 Task: Manage the "Stream related list" page variations in the site builder.
Action: Mouse moved to (1070, 68)
Screenshot: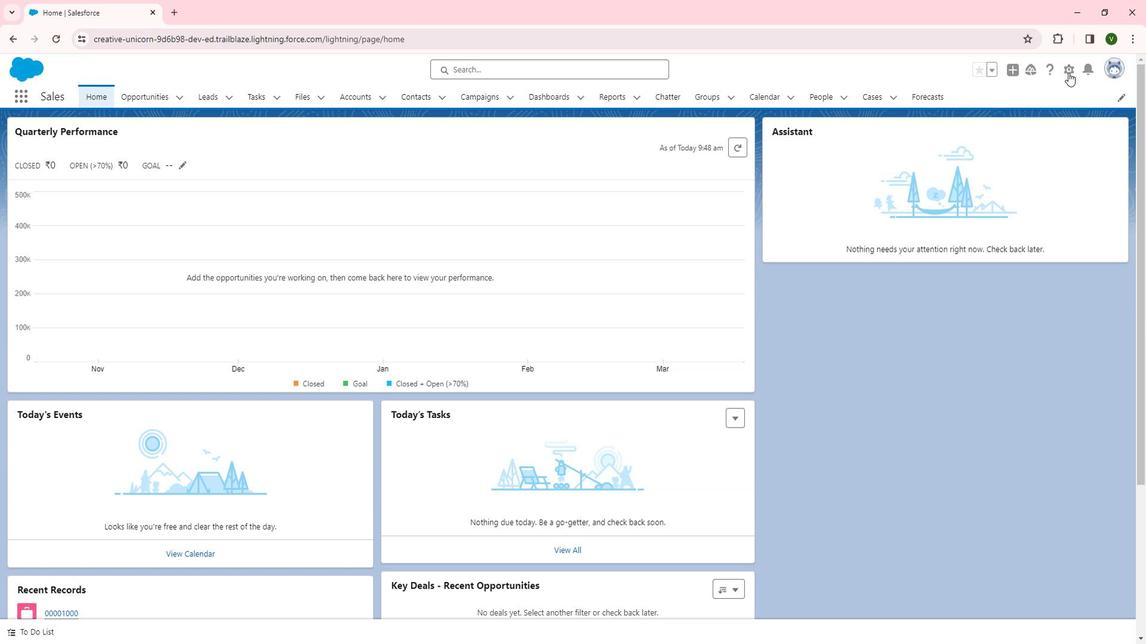 
Action: Mouse pressed left at (1070, 68)
Screenshot: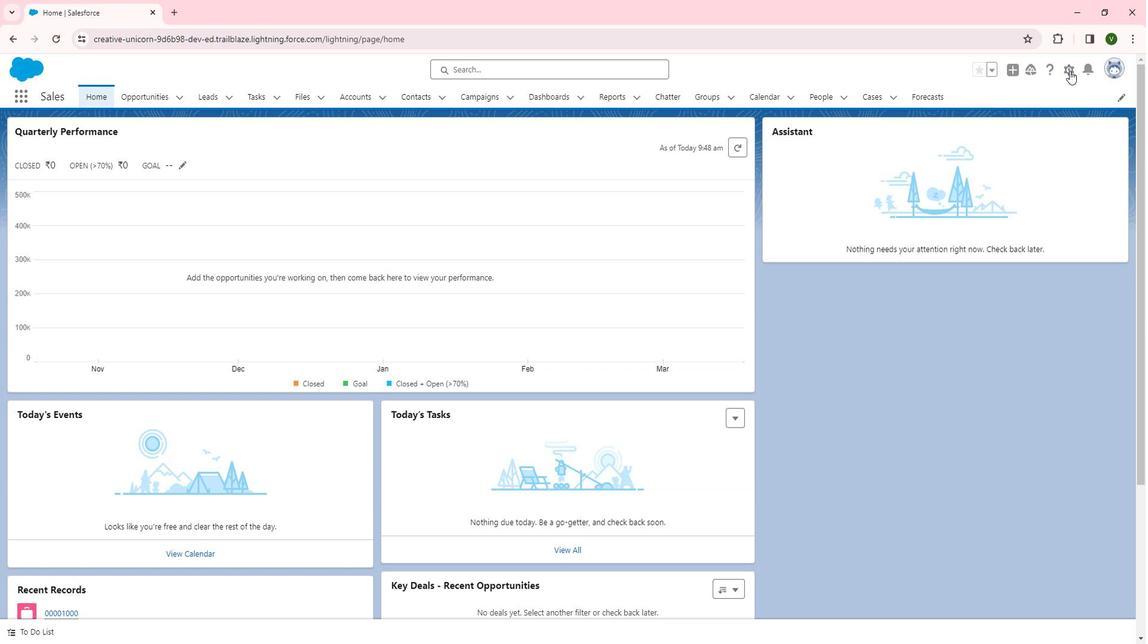 
Action: Mouse moved to (1028, 123)
Screenshot: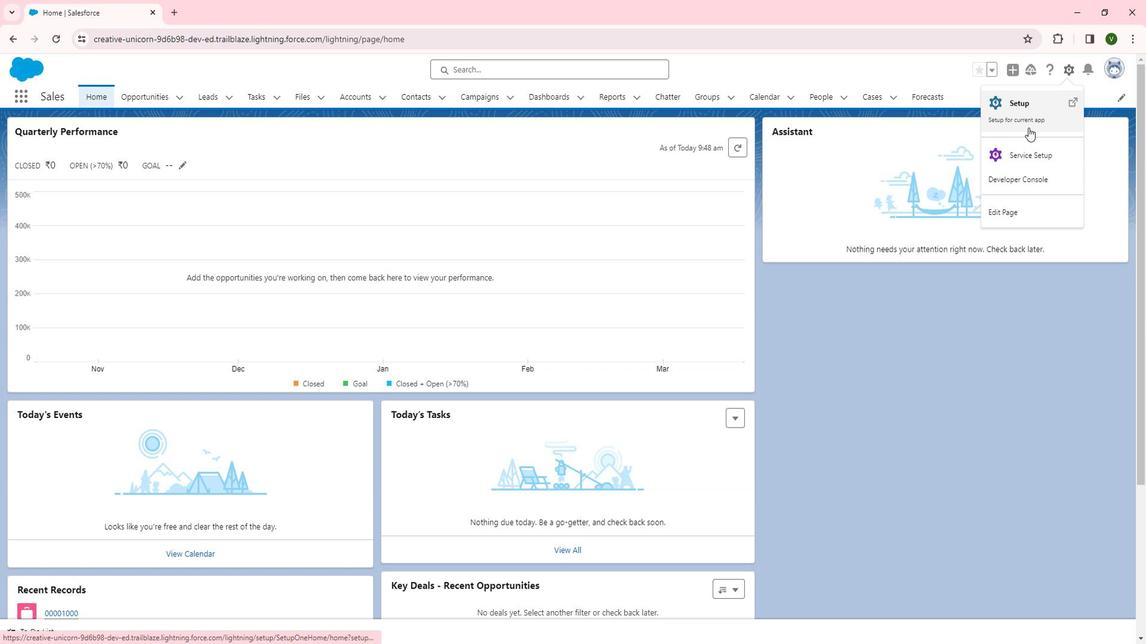 
Action: Mouse pressed left at (1028, 123)
Screenshot: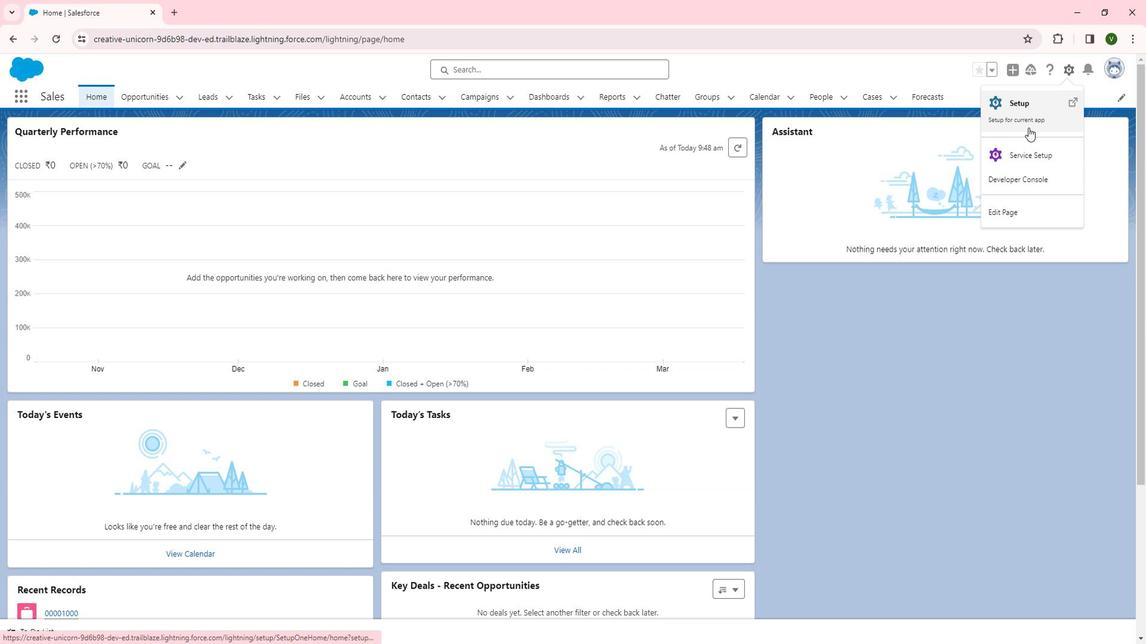 
Action: Mouse moved to (59, 409)
Screenshot: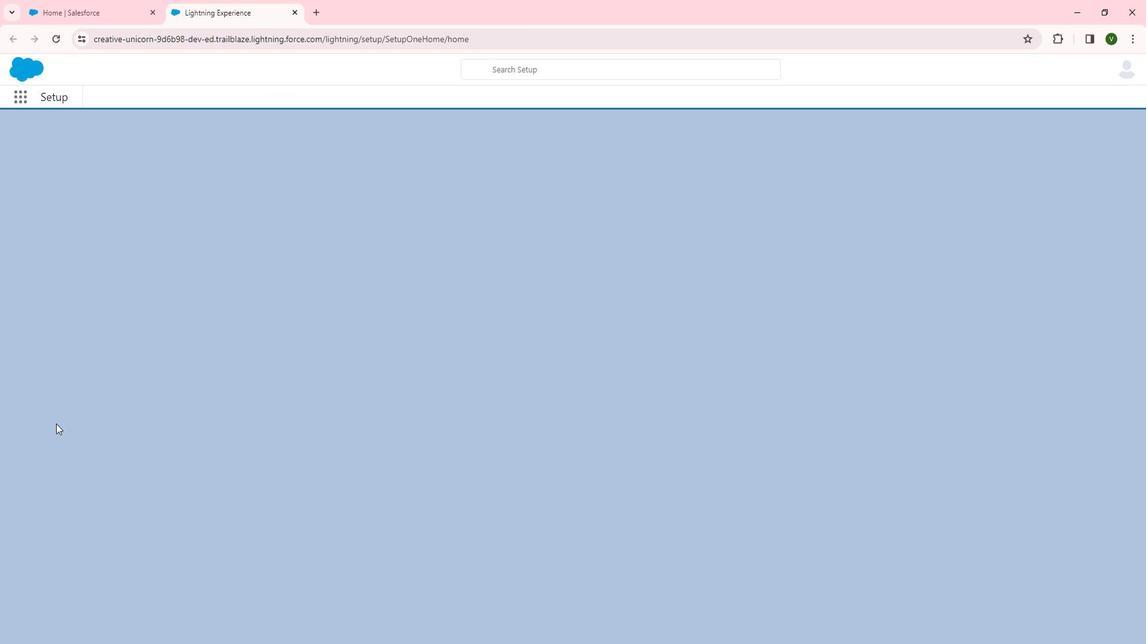 
Action: Mouse scrolled (59, 409) with delta (0, 0)
Screenshot: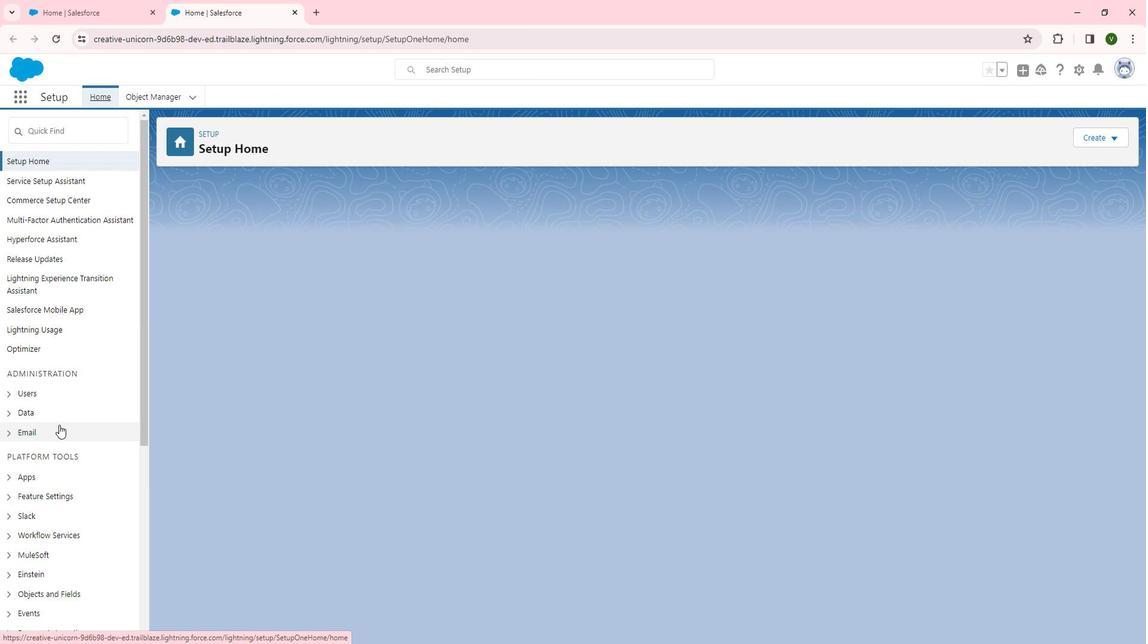 
Action: Mouse scrolled (59, 409) with delta (0, 0)
Screenshot: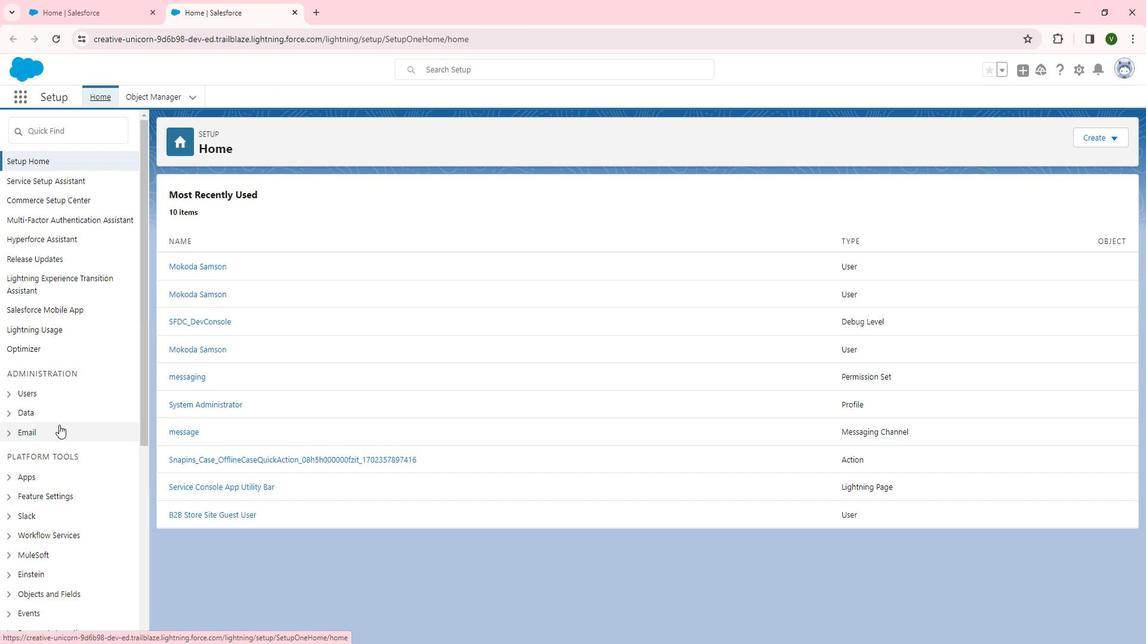 
Action: Mouse moved to (44, 357)
Screenshot: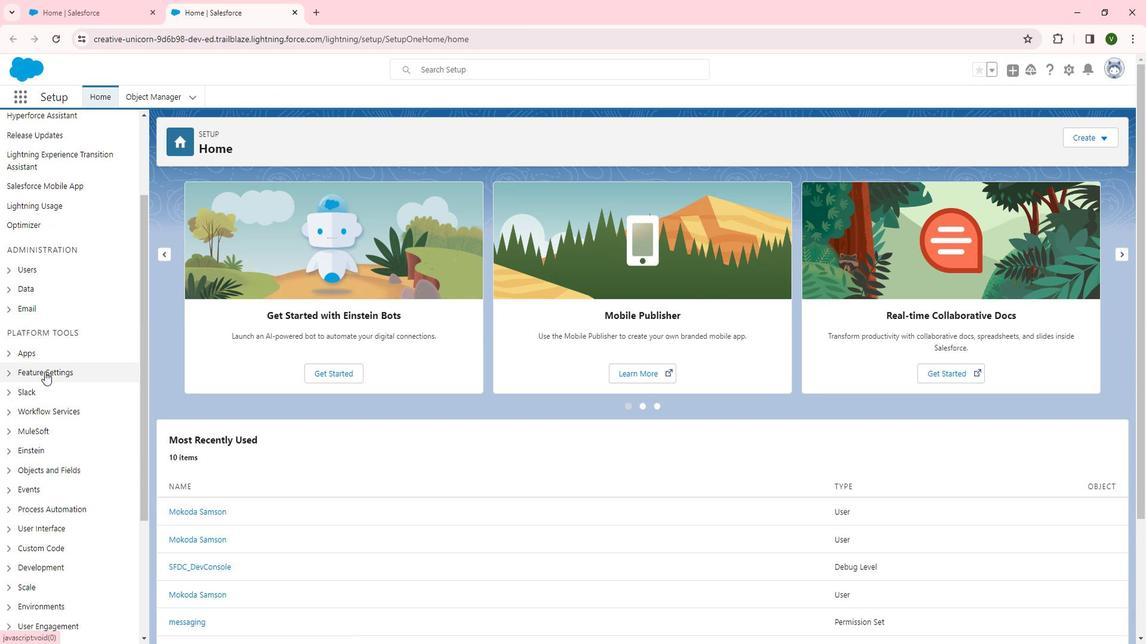 
Action: Mouse pressed left at (44, 357)
Screenshot: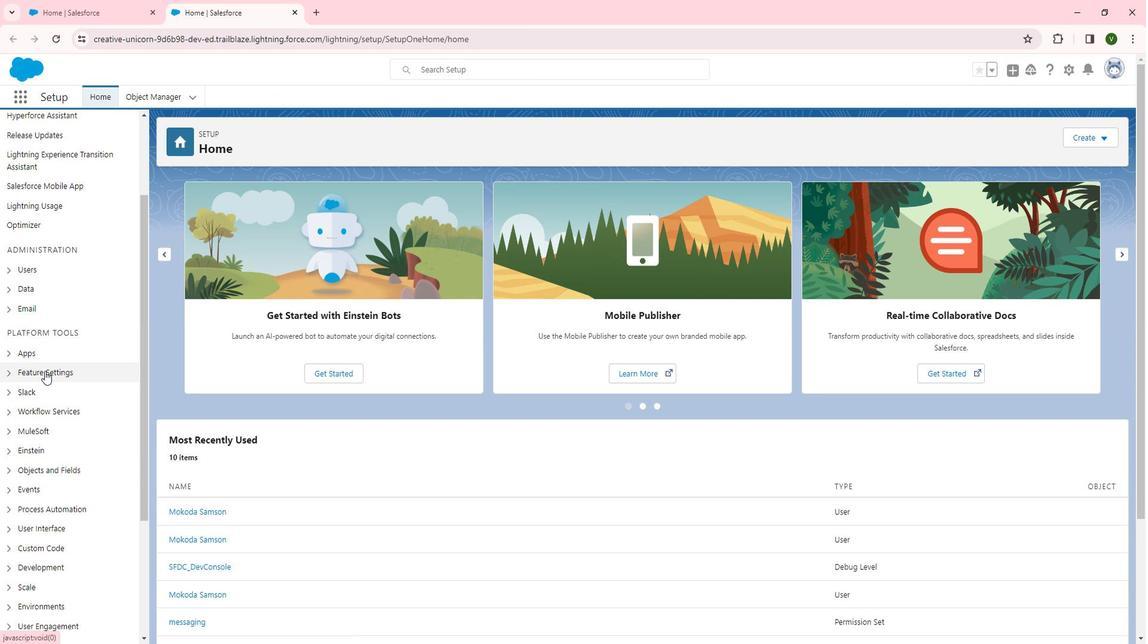 
Action: Mouse moved to (55, 482)
Screenshot: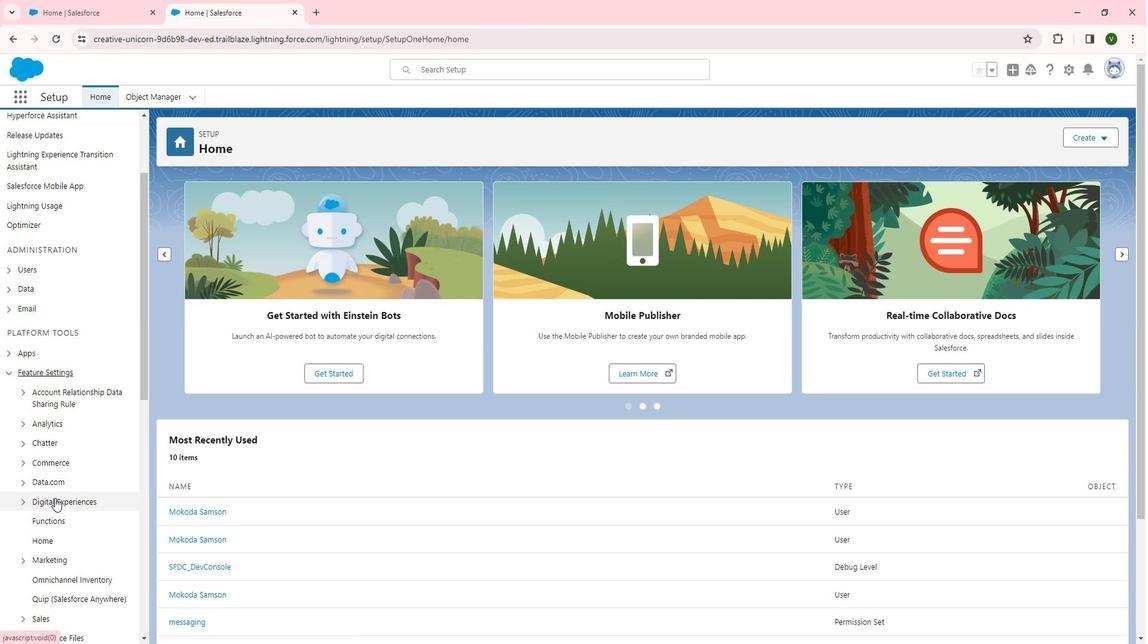 
Action: Mouse pressed left at (55, 482)
Screenshot: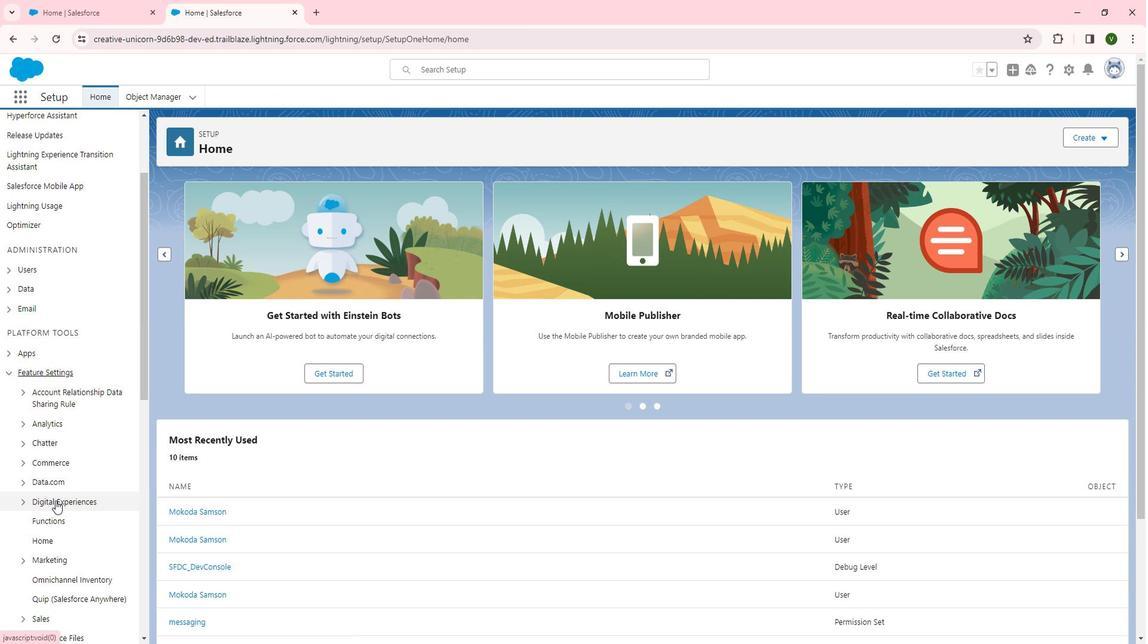 
Action: Mouse moved to (55, 482)
Screenshot: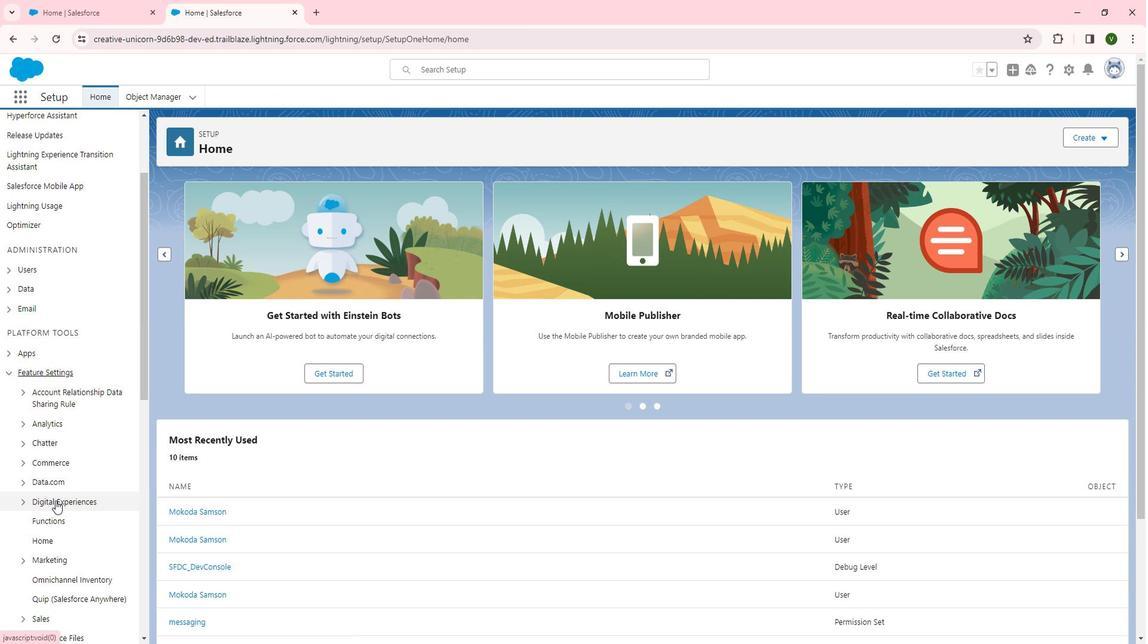 
Action: Mouse scrolled (55, 481) with delta (0, 0)
Screenshot: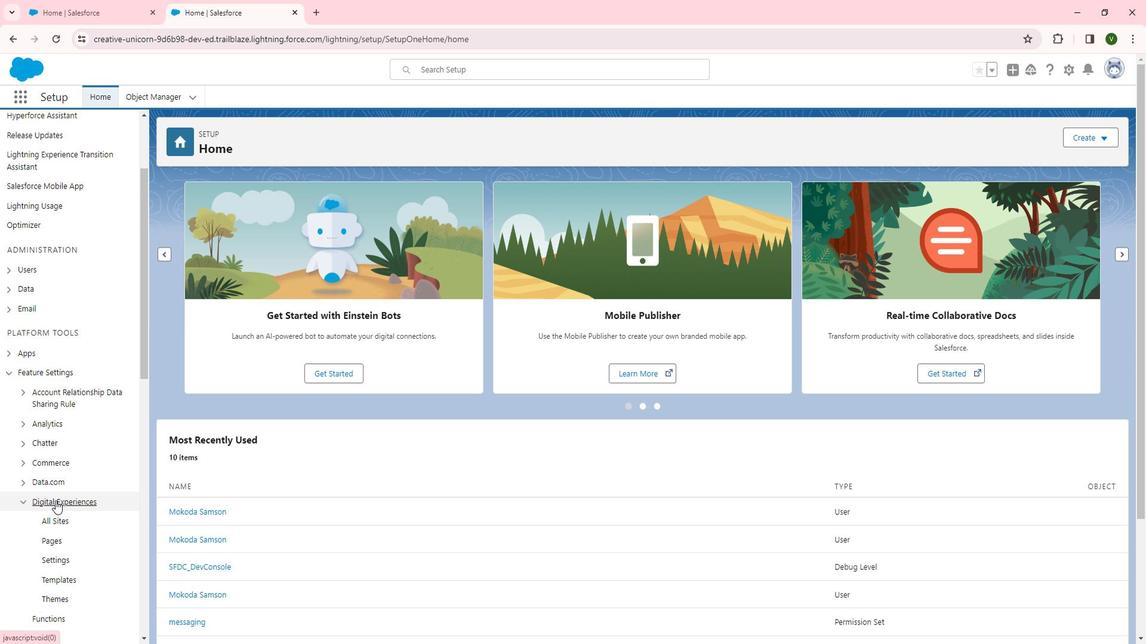 
Action: Mouse scrolled (55, 481) with delta (0, 0)
Screenshot: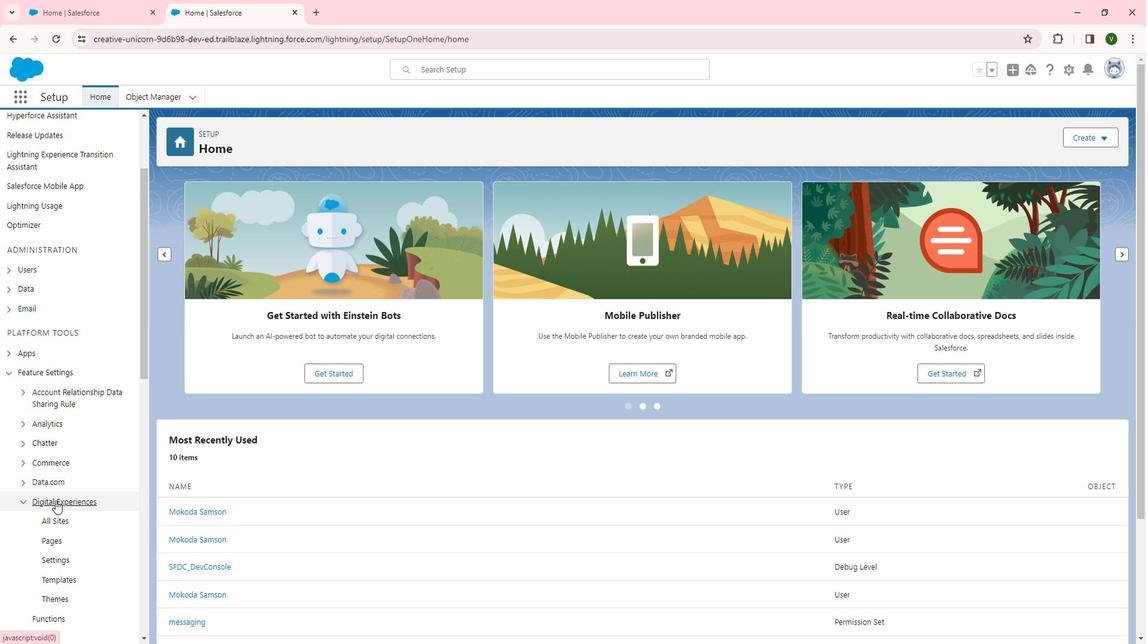 
Action: Mouse moved to (56, 373)
Screenshot: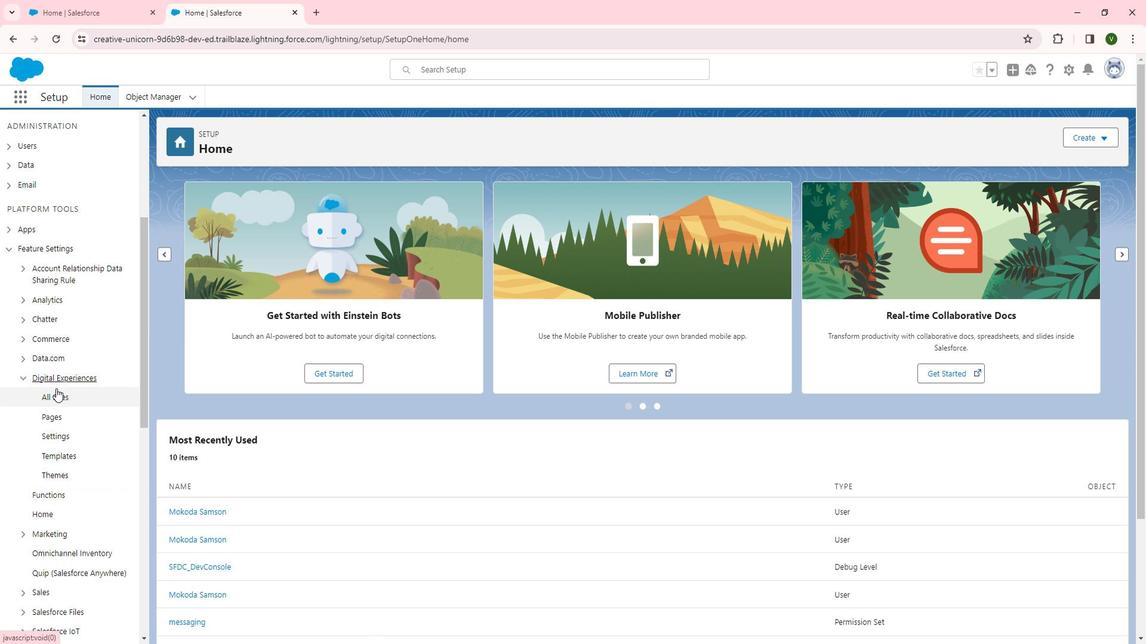 
Action: Mouse pressed left at (56, 373)
Screenshot: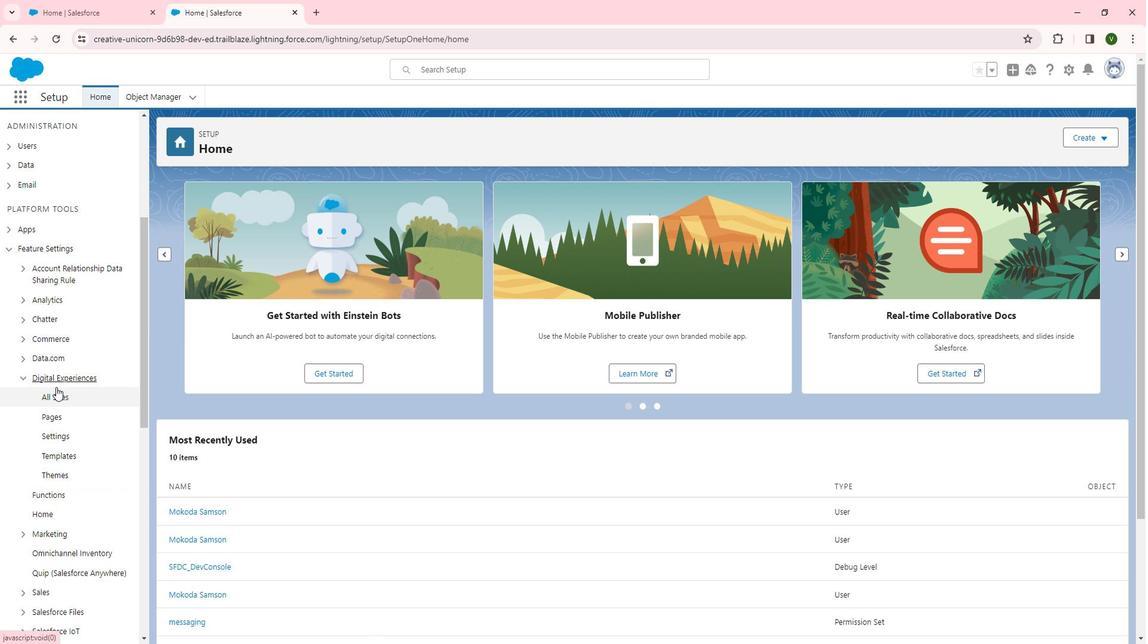 
Action: Mouse moved to (56, 376)
Screenshot: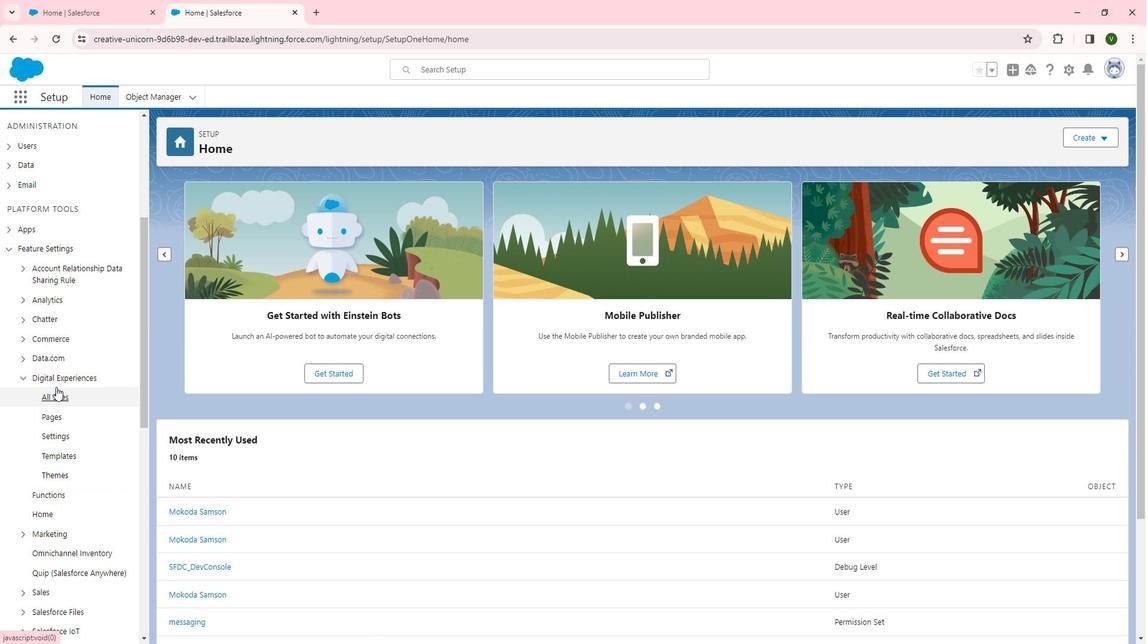
Action: Mouse pressed left at (56, 376)
Screenshot: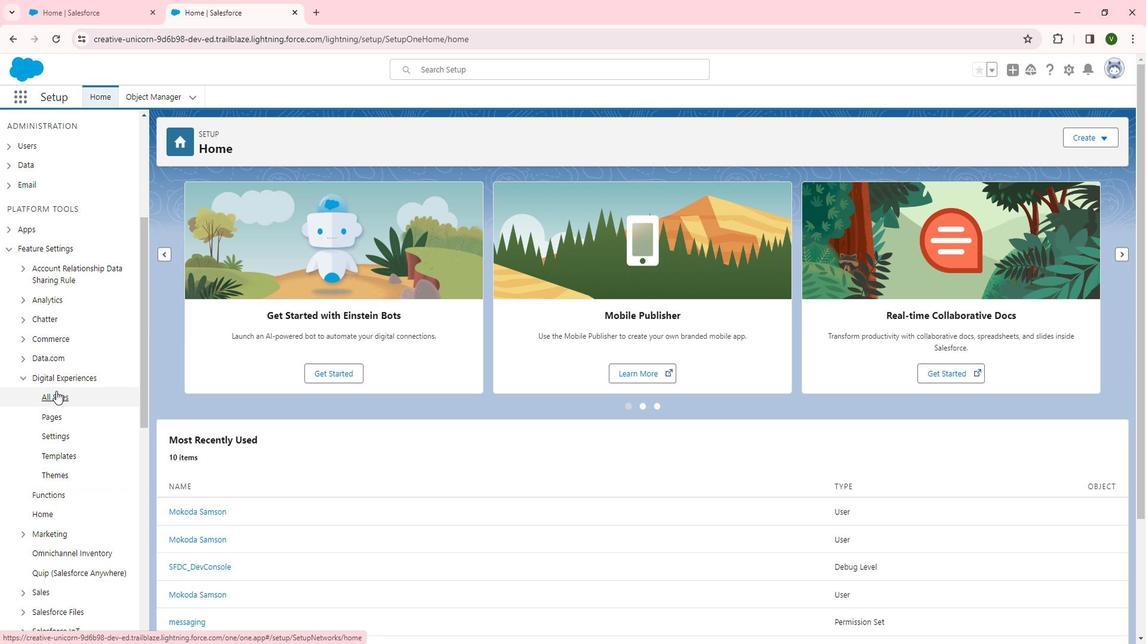
Action: Mouse moved to (190, 342)
Screenshot: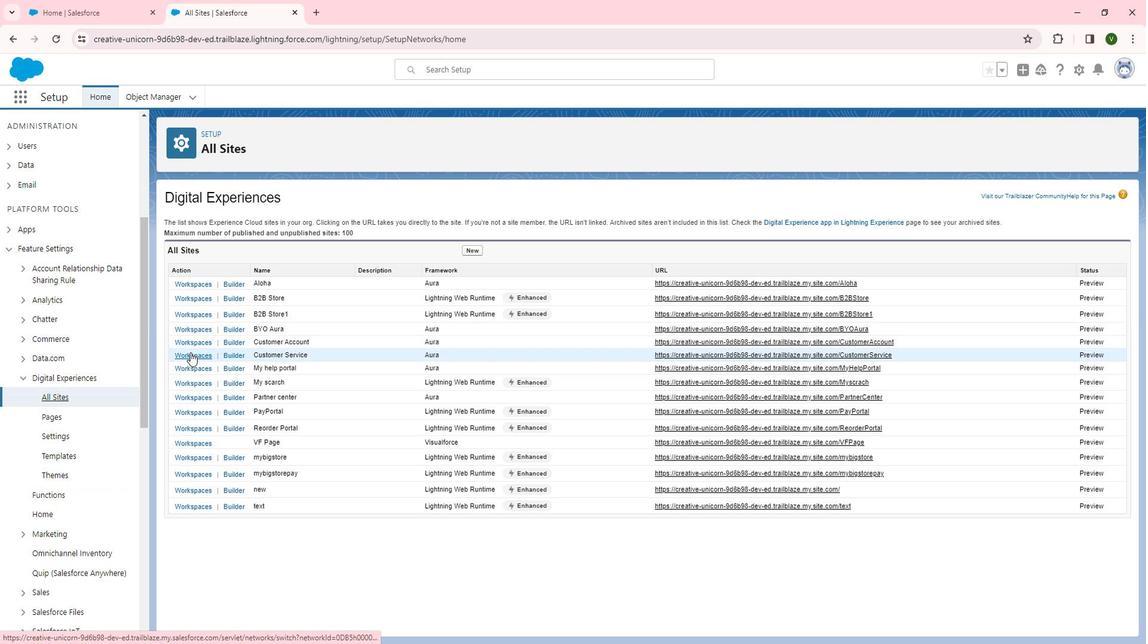 
Action: Mouse pressed left at (190, 342)
Screenshot: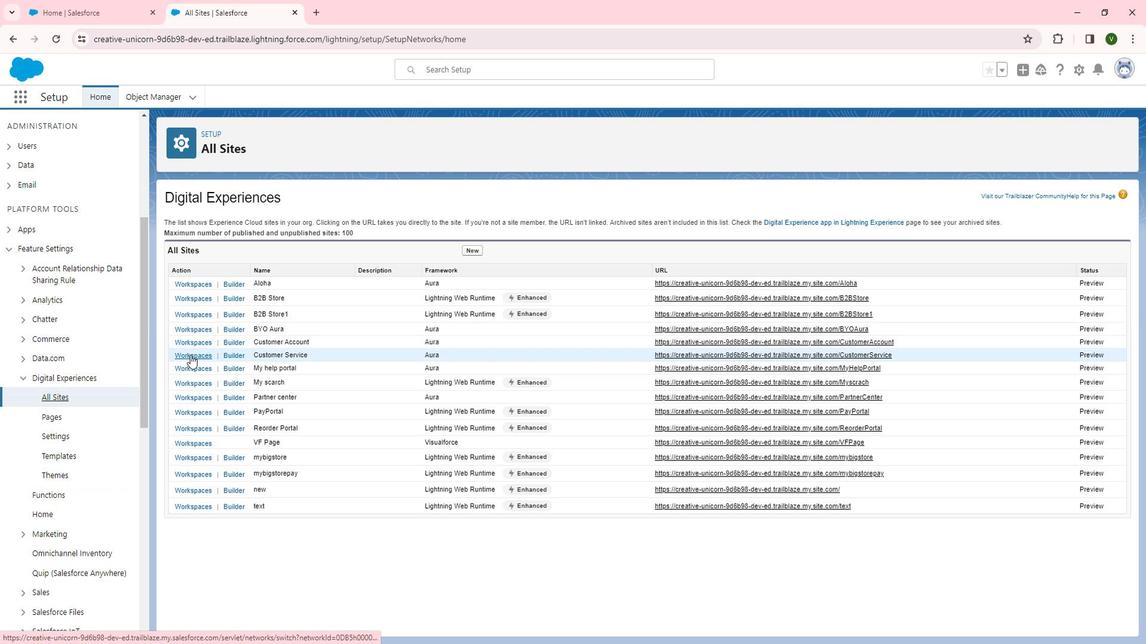 
Action: Mouse moved to (135, 242)
Screenshot: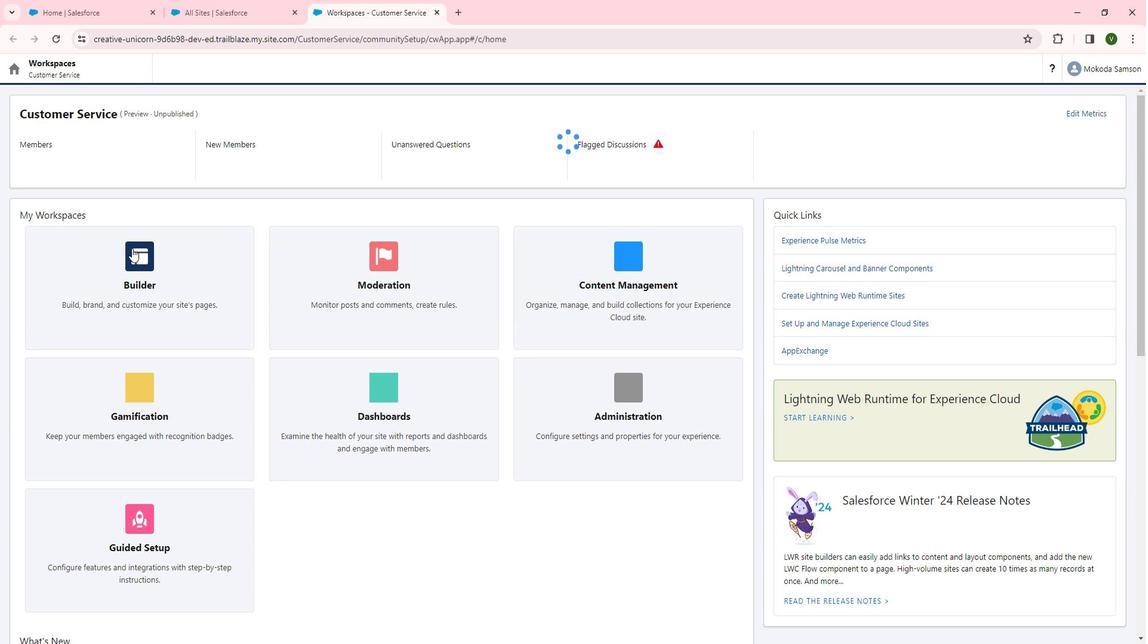 
Action: Mouse pressed left at (135, 242)
Screenshot: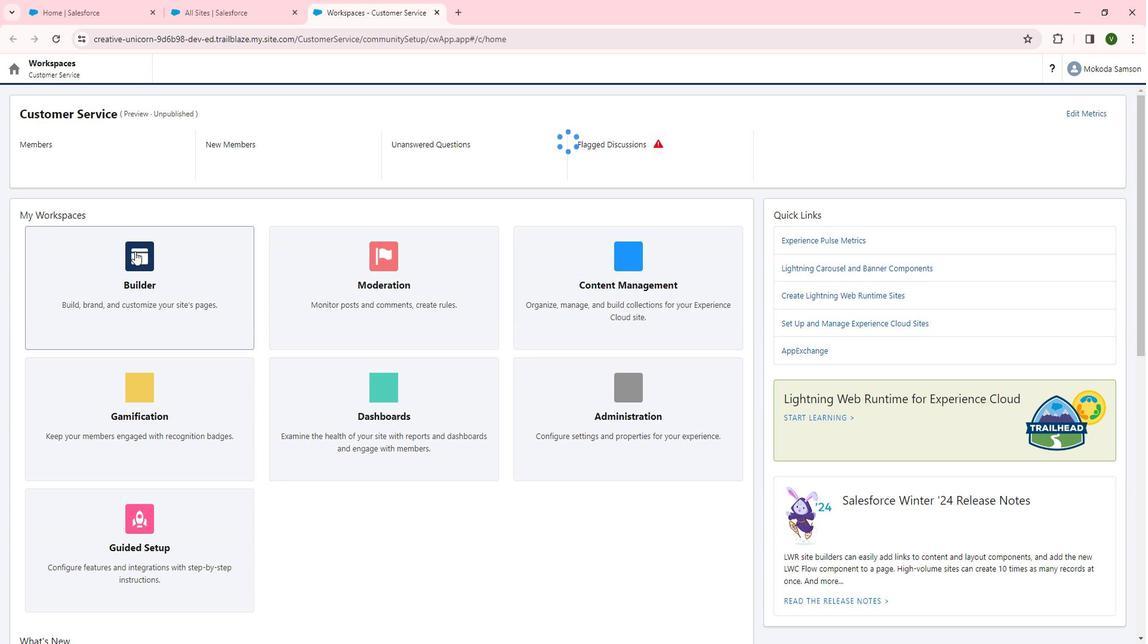 
Action: Mouse moved to (385, 308)
Screenshot: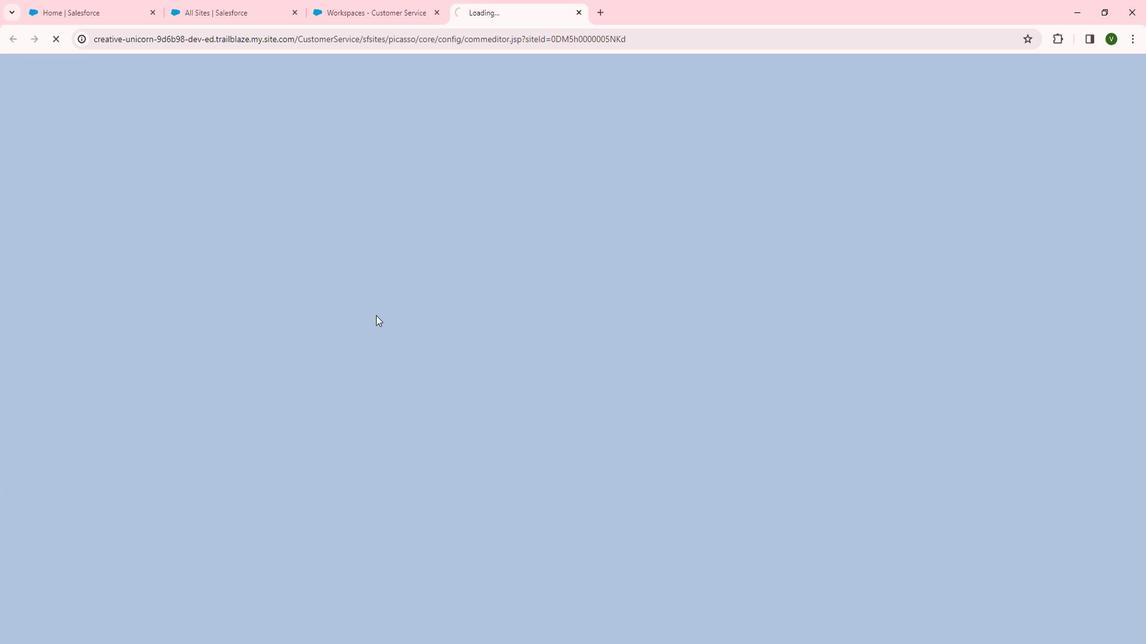 
Action: Mouse scrolled (385, 307) with delta (0, 0)
Screenshot: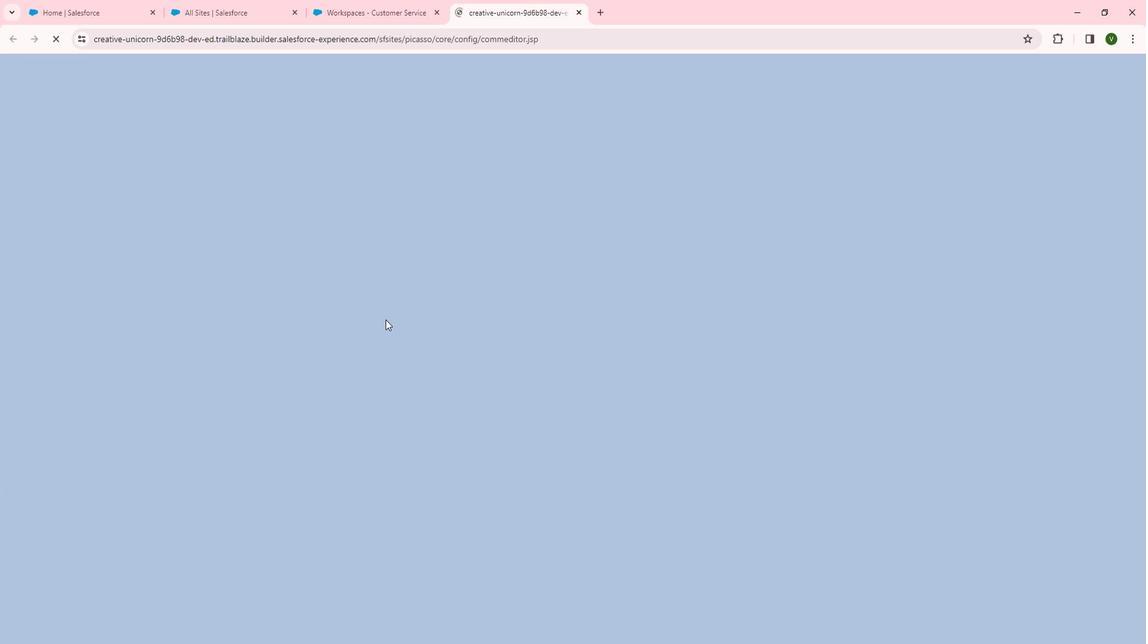 
Action: Mouse moved to (94, 70)
Screenshot: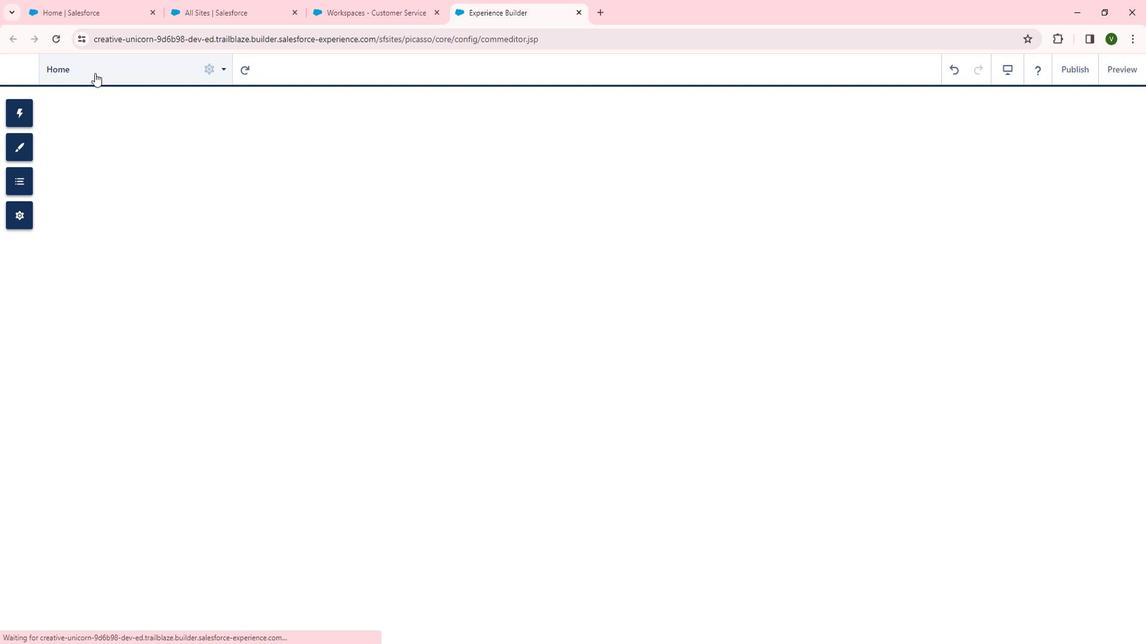 
Action: Mouse pressed left at (94, 70)
Screenshot: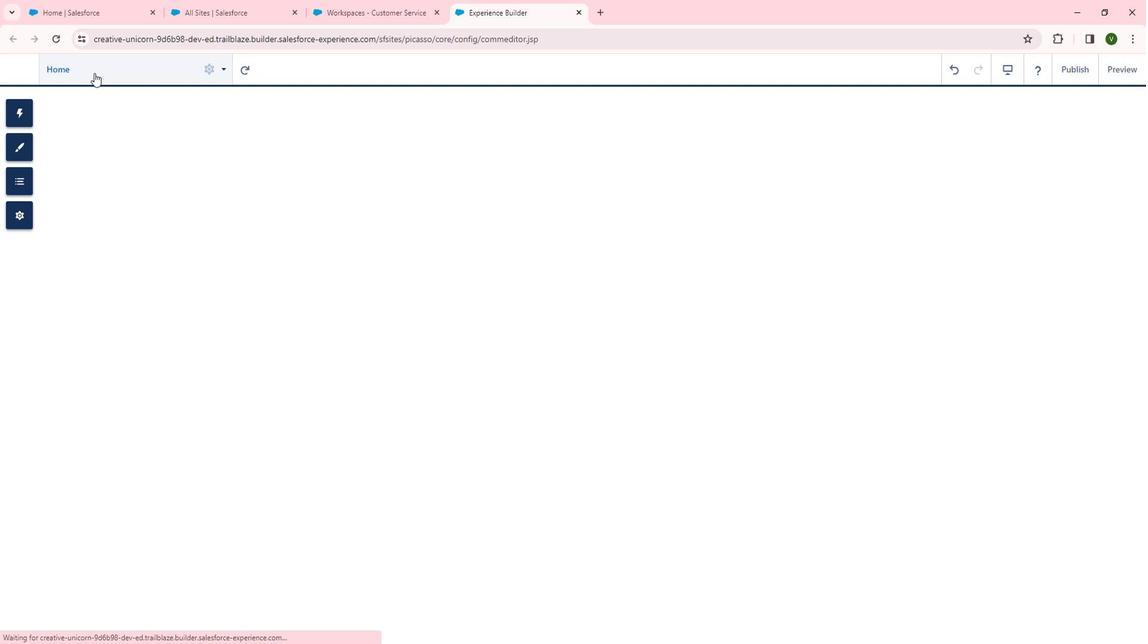
Action: Mouse moved to (135, 371)
Screenshot: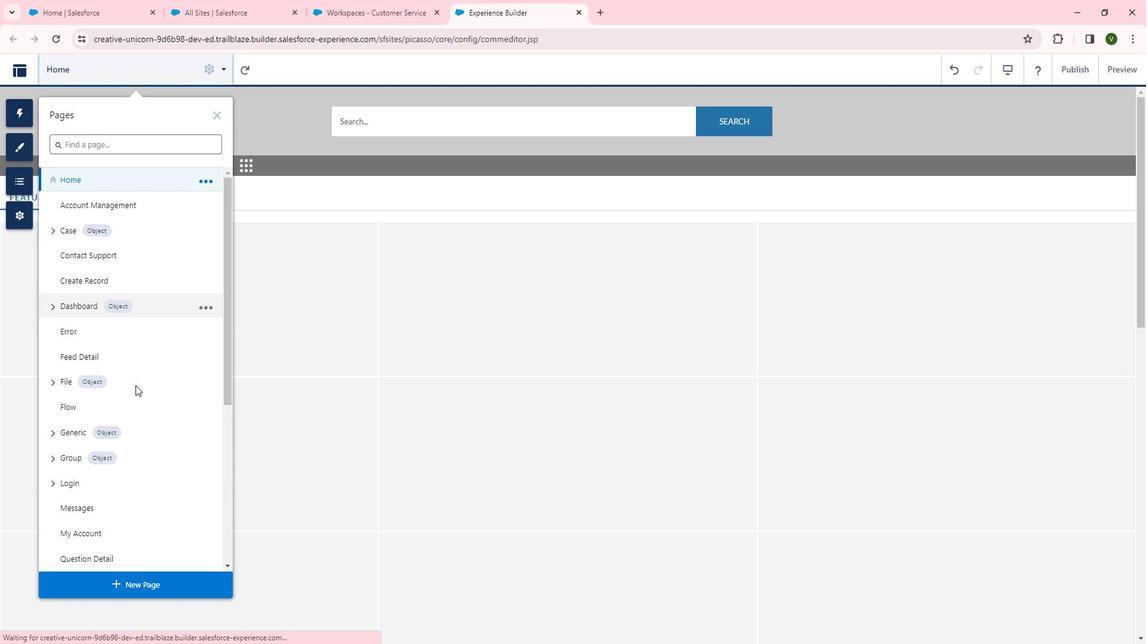 
Action: Mouse scrolled (135, 370) with delta (0, 0)
Screenshot: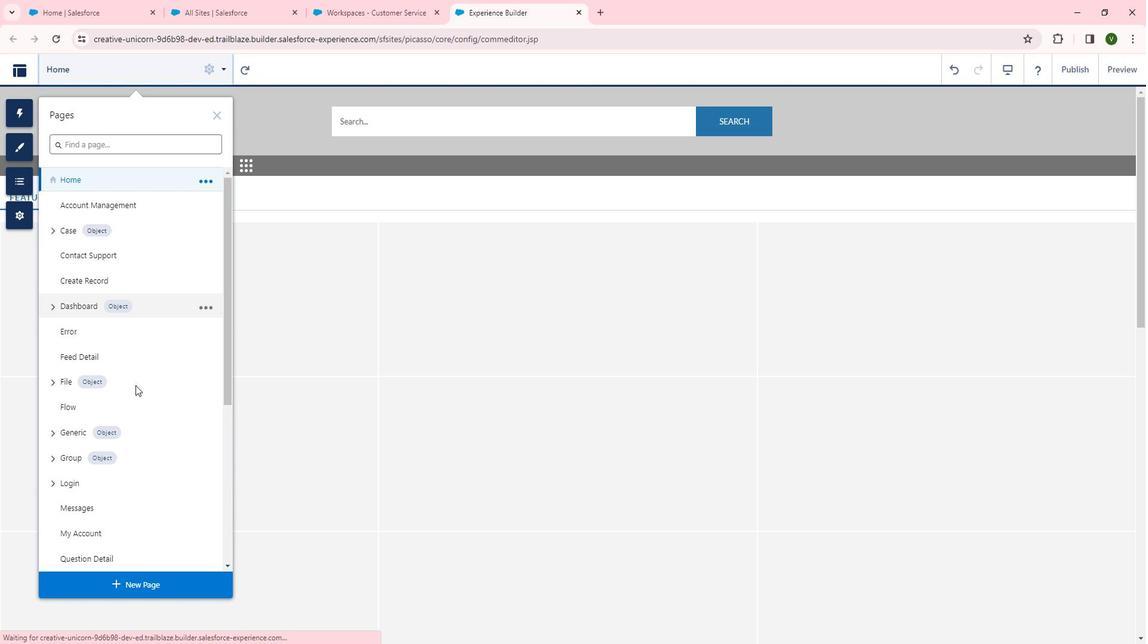 
Action: Mouse scrolled (135, 370) with delta (0, 0)
Screenshot: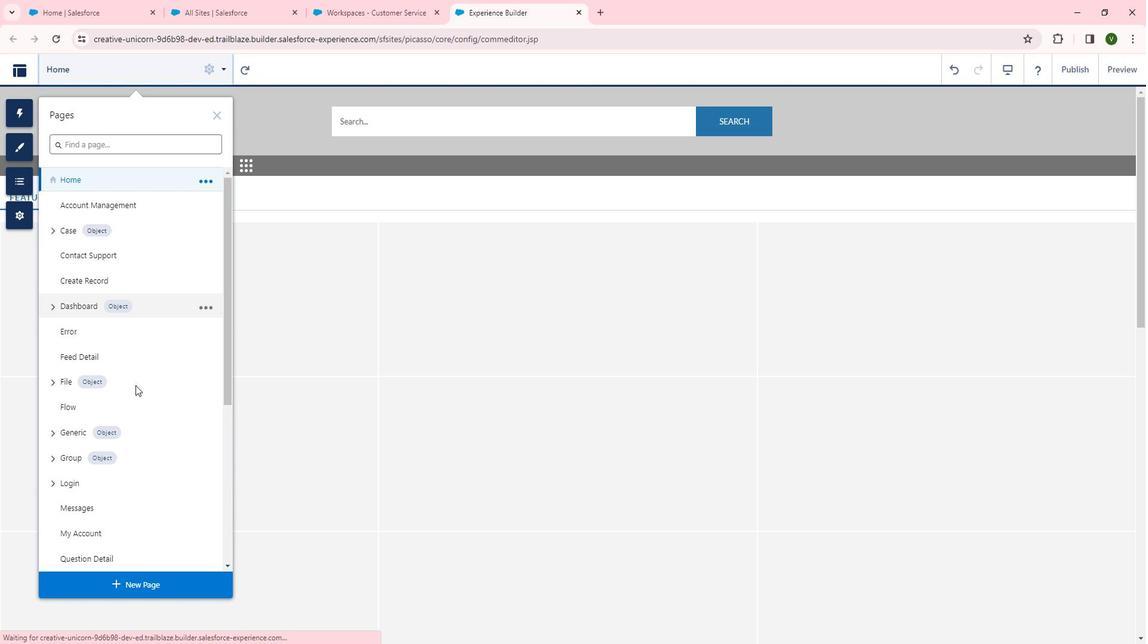 
Action: Mouse scrolled (135, 370) with delta (0, 0)
Screenshot: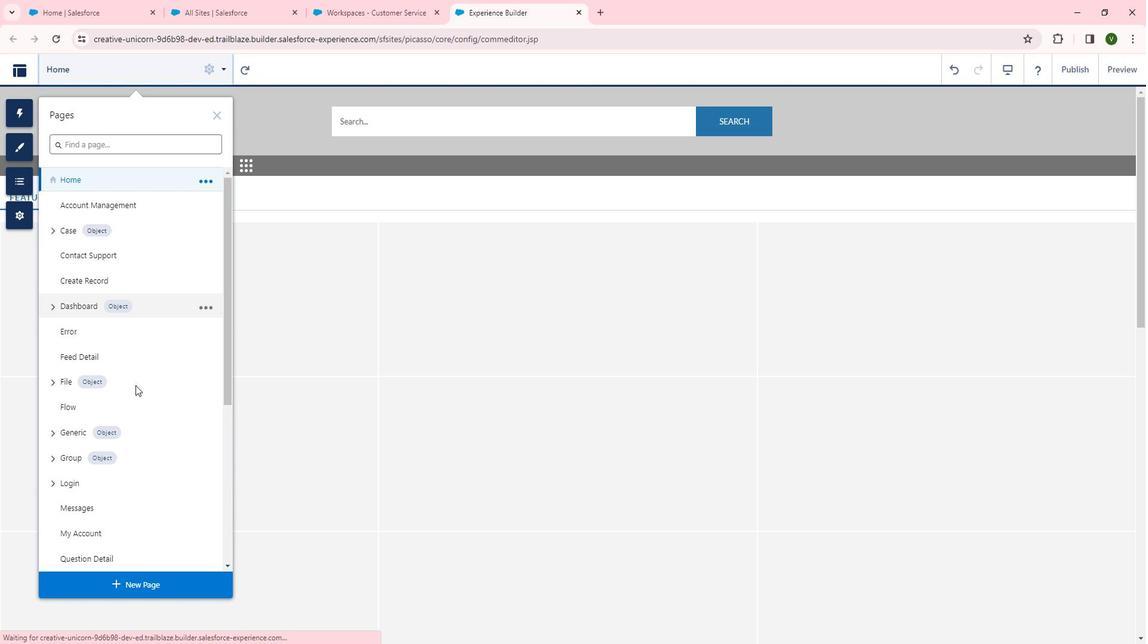 
Action: Mouse scrolled (135, 370) with delta (0, 0)
Screenshot: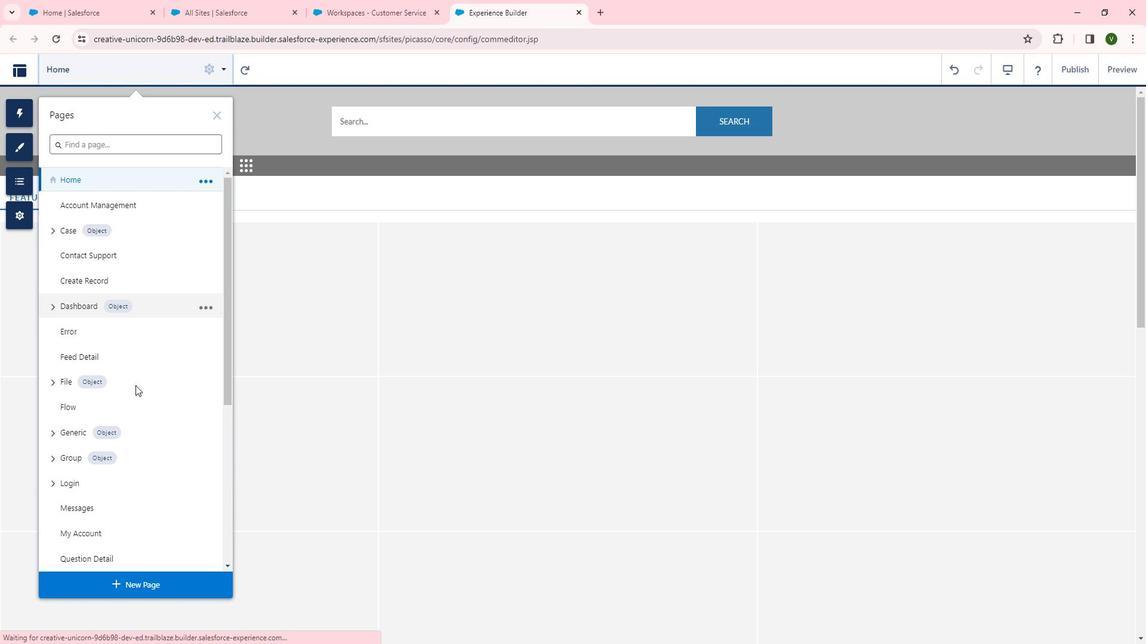 
Action: Mouse scrolled (135, 370) with delta (0, 0)
Screenshot: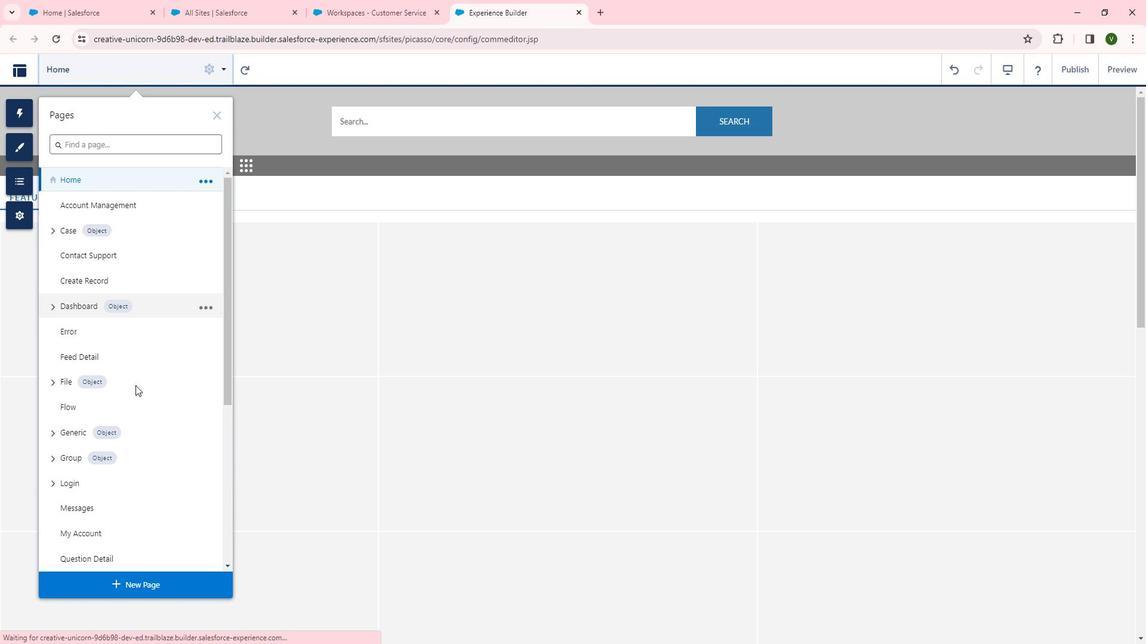 
Action: Mouse moved to (51, 416)
Screenshot: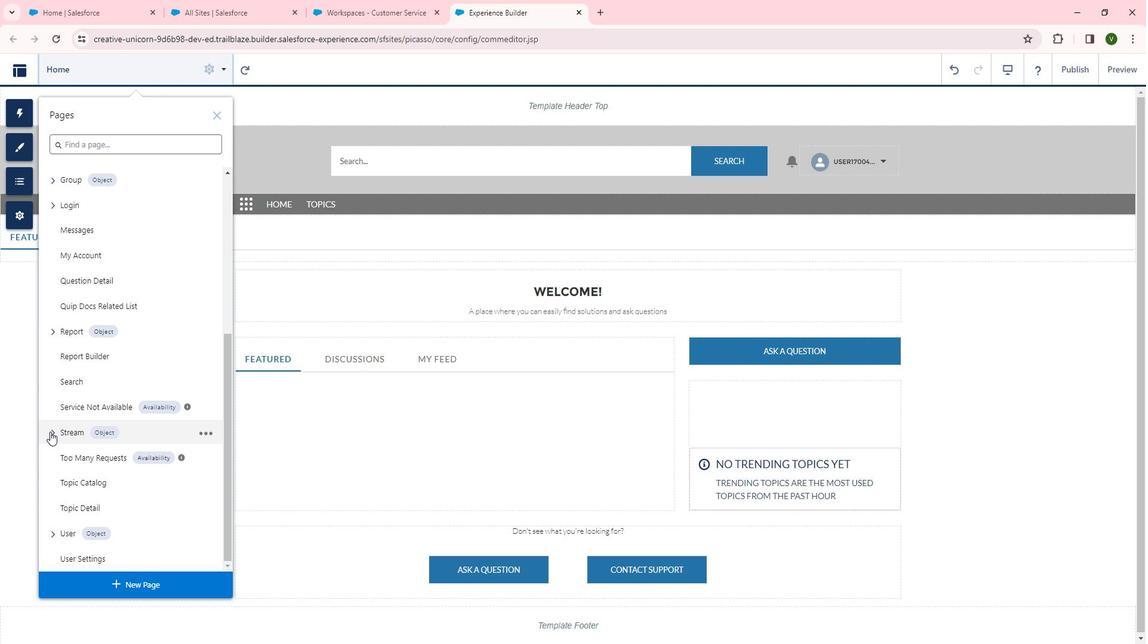 
Action: Mouse pressed left at (51, 416)
Screenshot: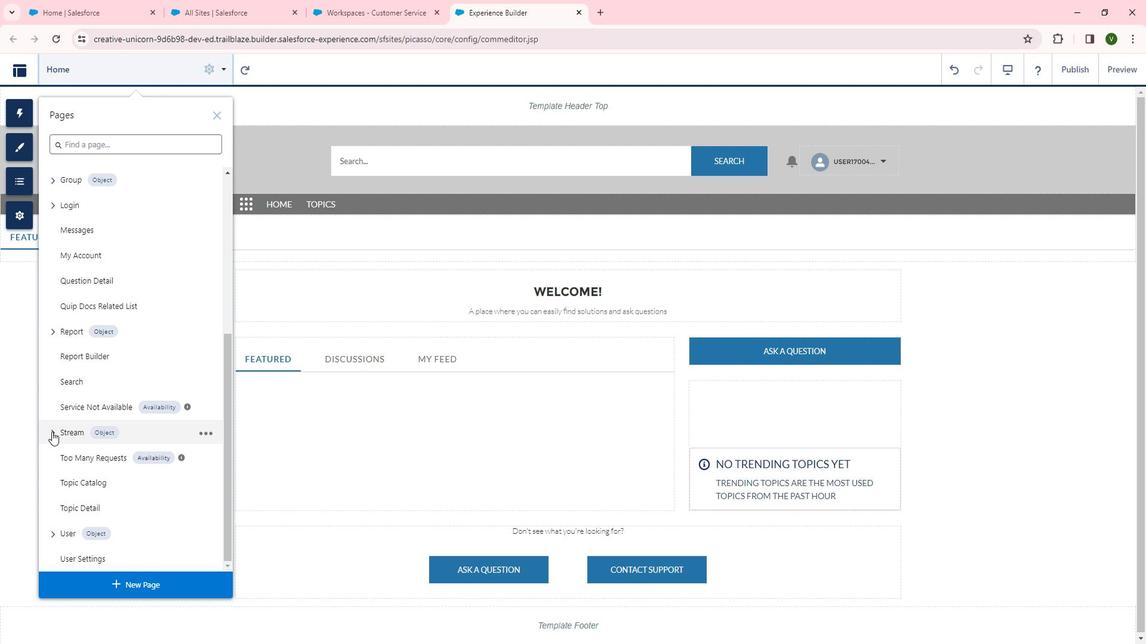 
Action: Mouse moved to (183, 493)
Screenshot: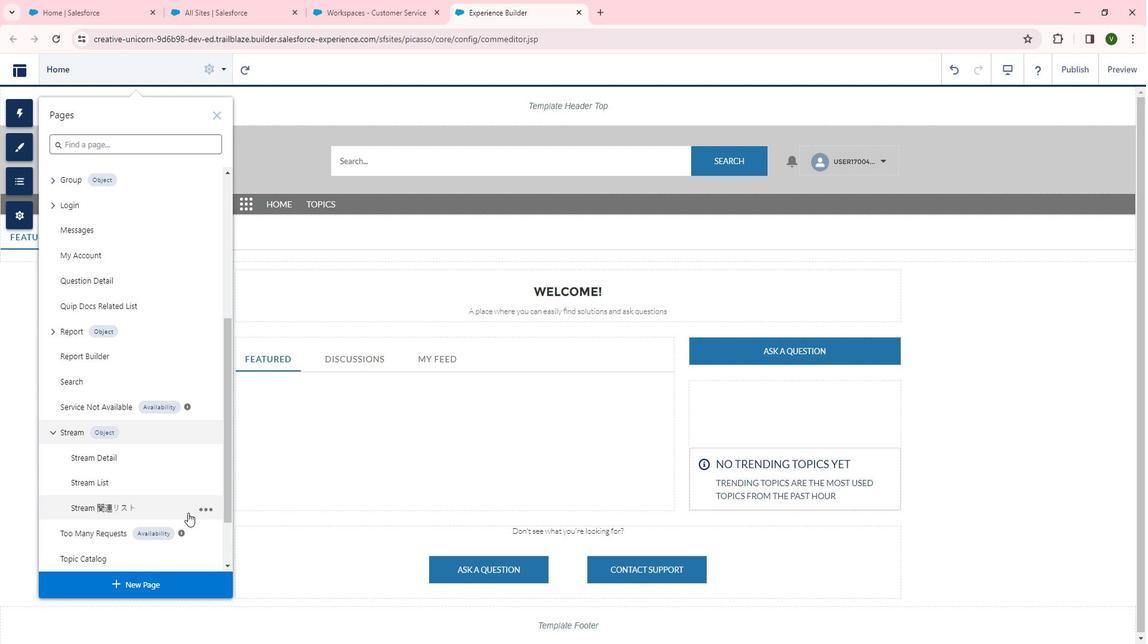 
Action: Mouse pressed left at (183, 493)
Screenshot: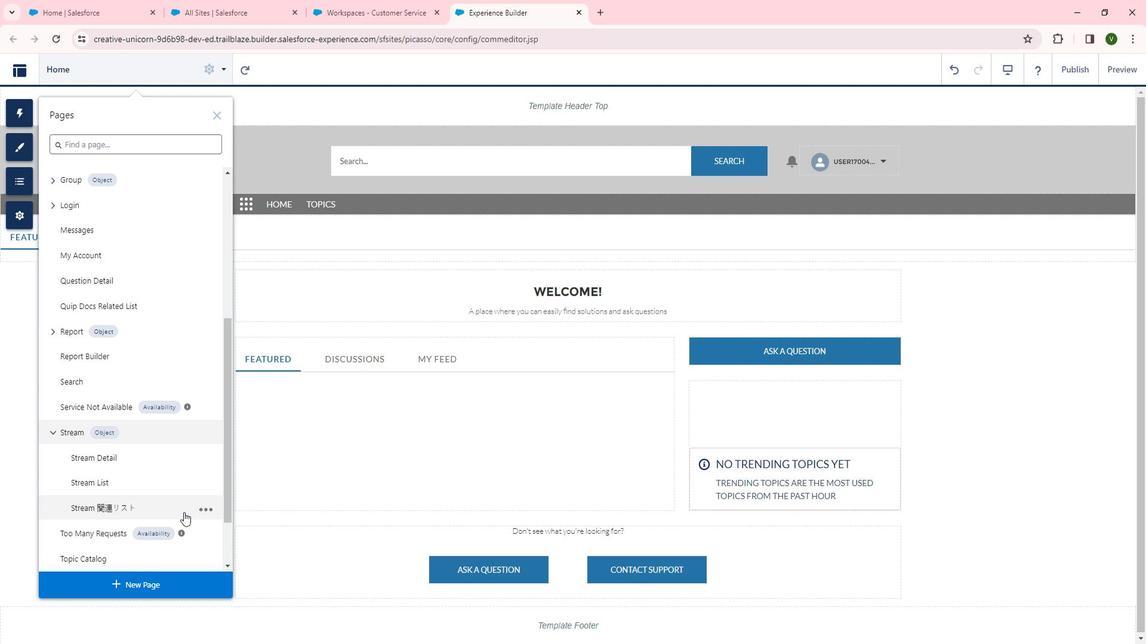 
Action: Mouse moved to (161, 74)
Screenshot: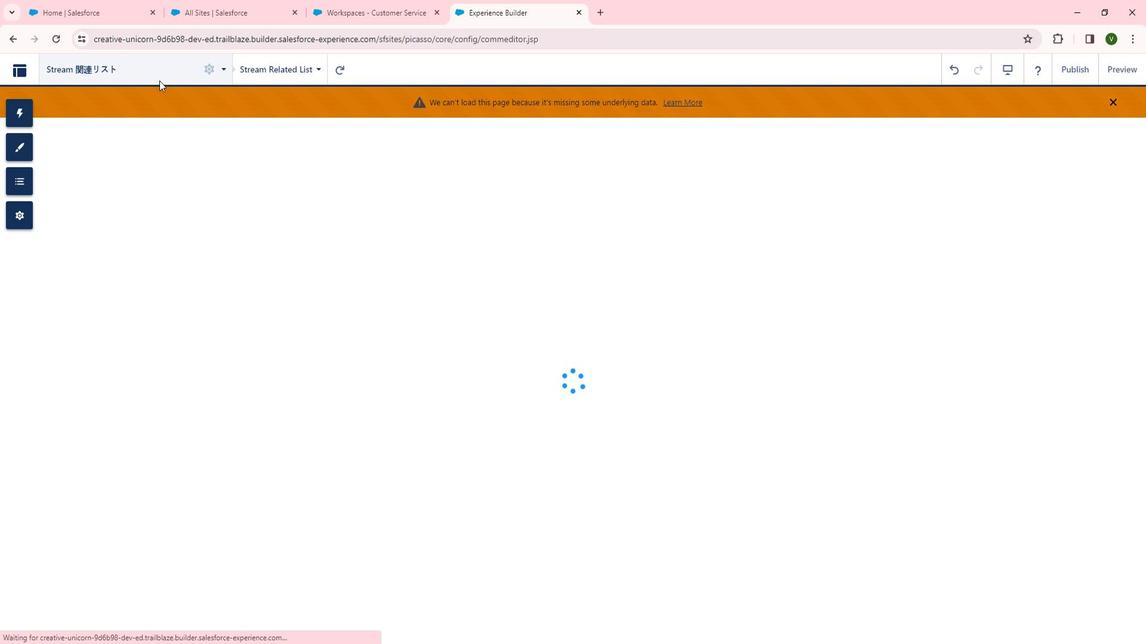 
Action: Mouse pressed left at (161, 74)
Screenshot: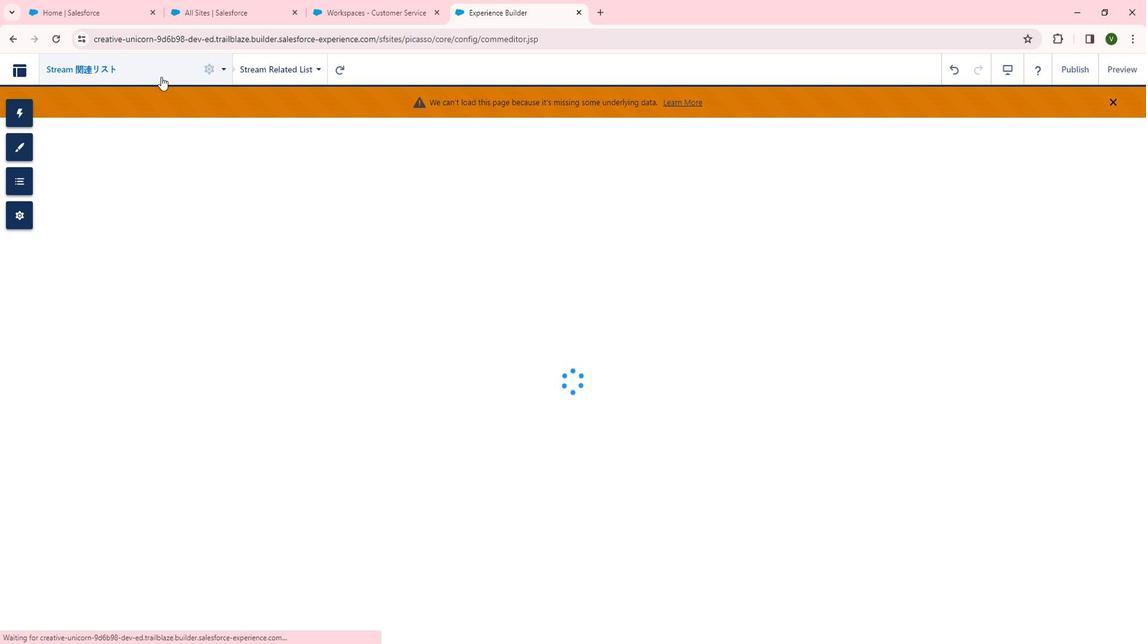 
Action: Mouse moved to (202, 420)
Screenshot: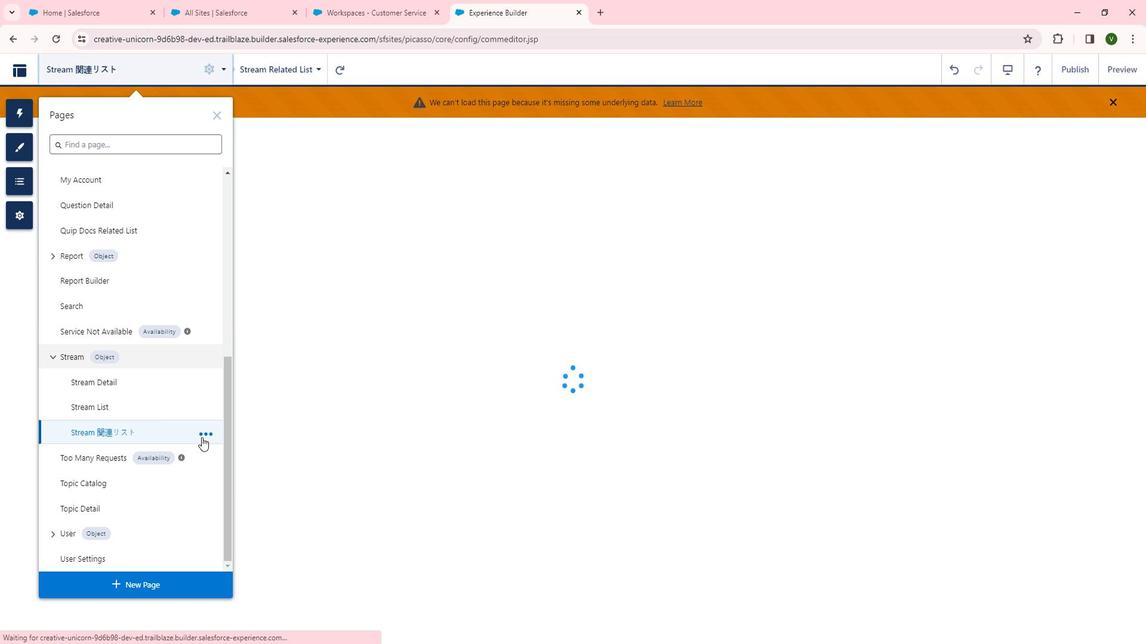 
Action: Mouse pressed left at (202, 420)
Screenshot: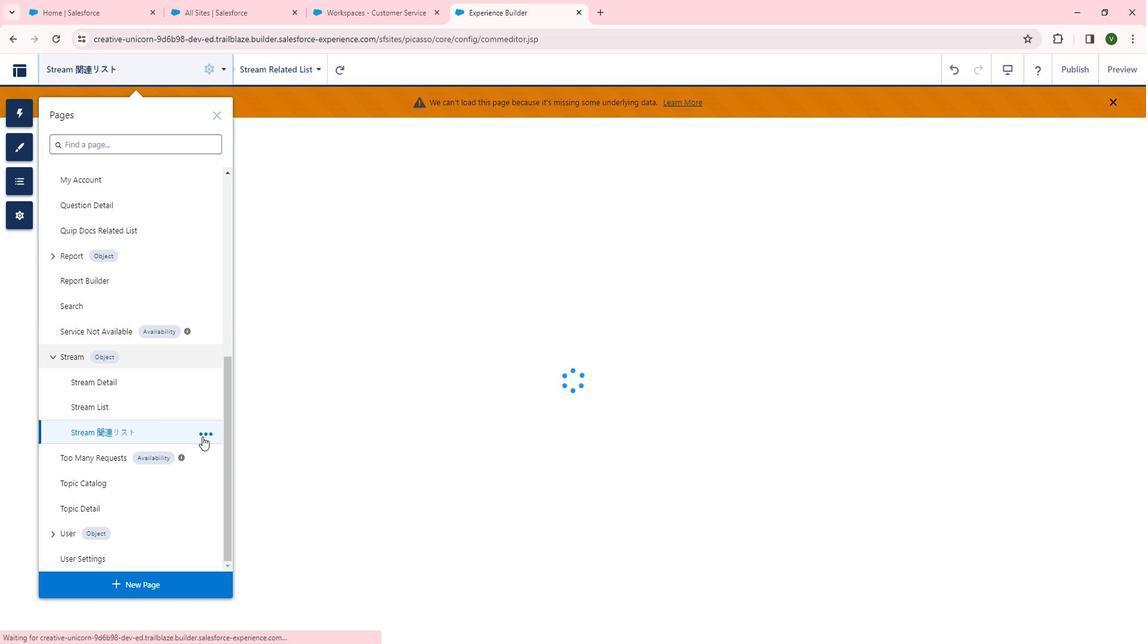 
Action: Mouse moved to (271, 420)
Screenshot: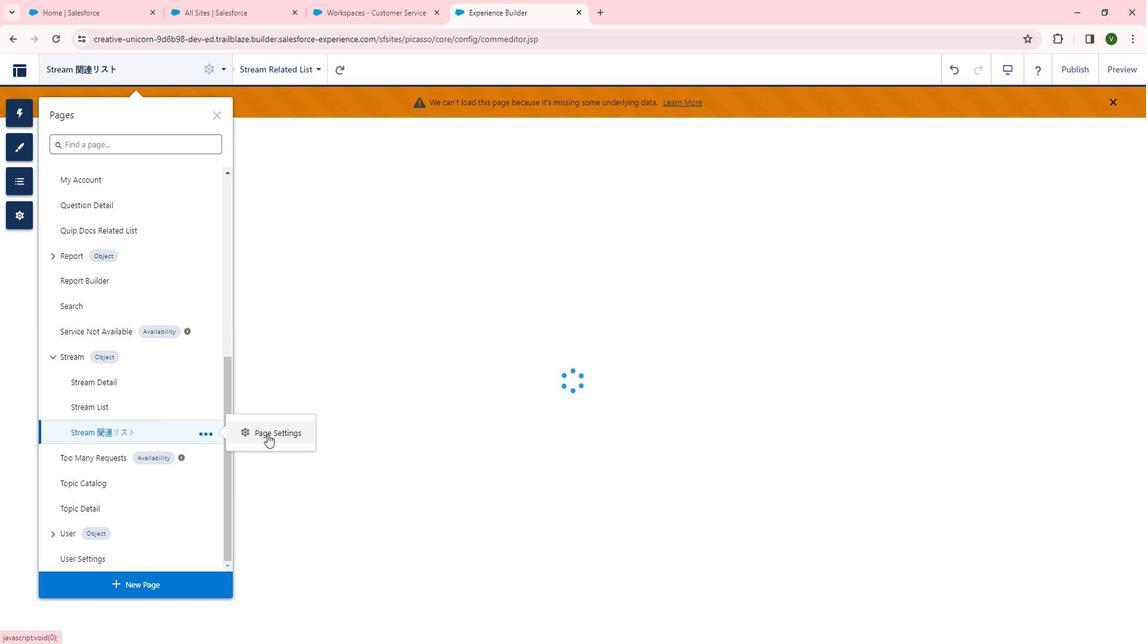 
Action: Mouse pressed left at (271, 420)
Screenshot: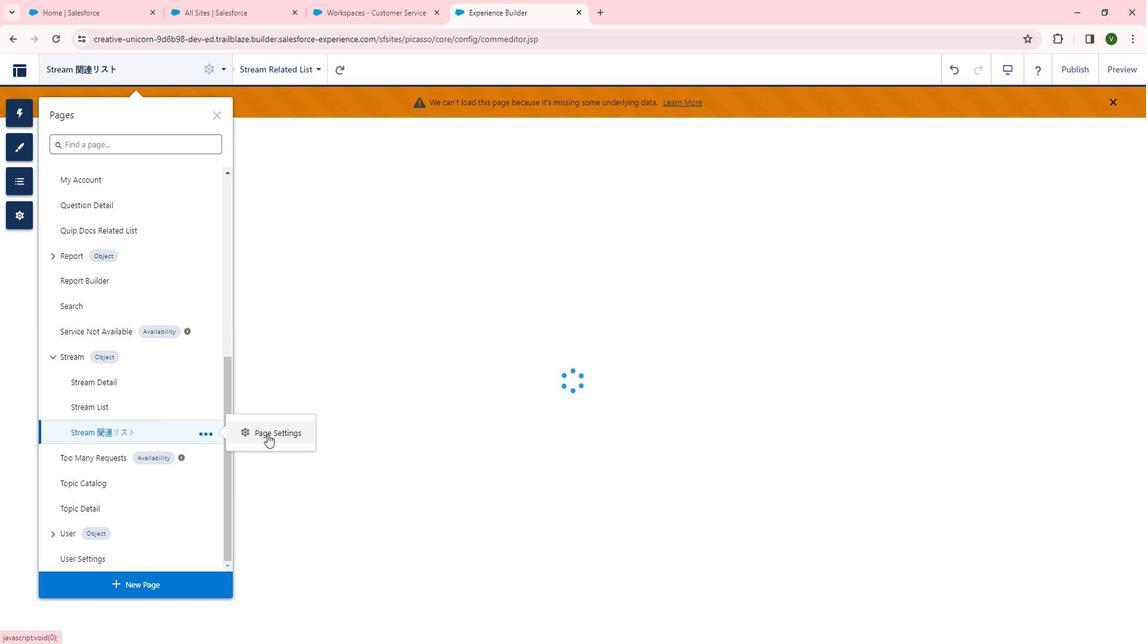 
Action: Mouse moved to (376, 108)
Screenshot: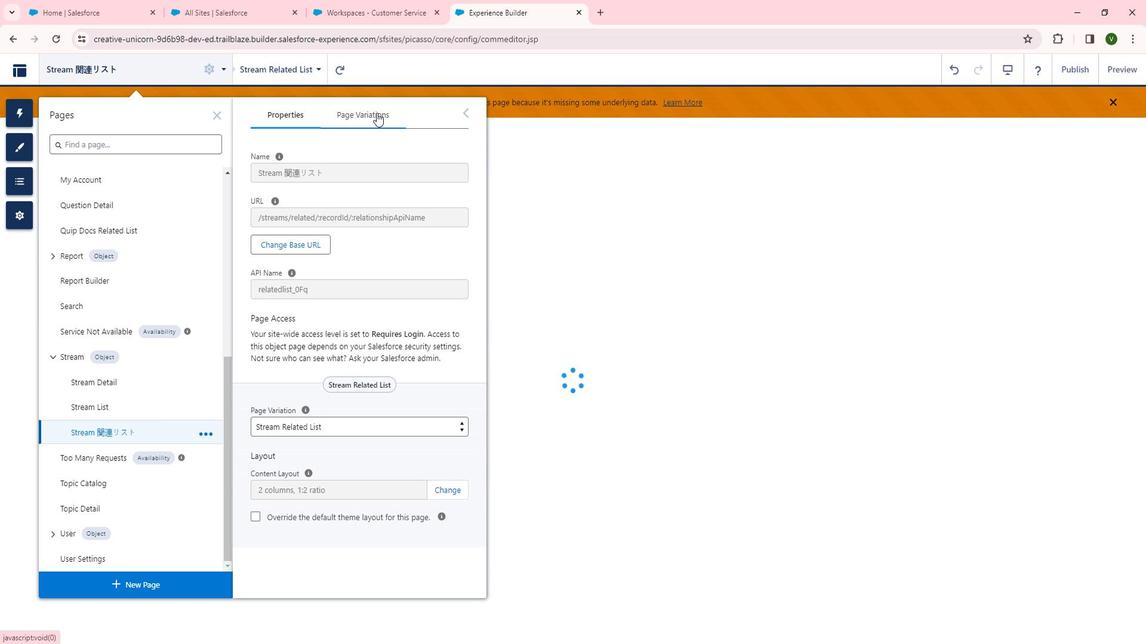 
Action: Mouse pressed left at (376, 108)
Screenshot: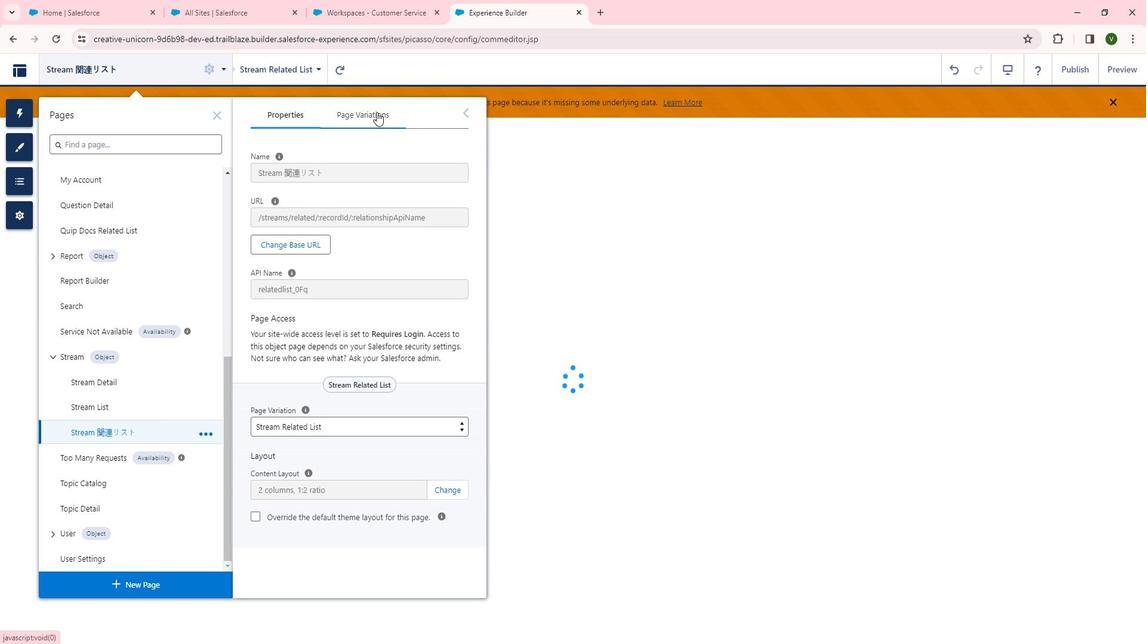 
Action: Mouse moved to (730, 234)
Screenshot: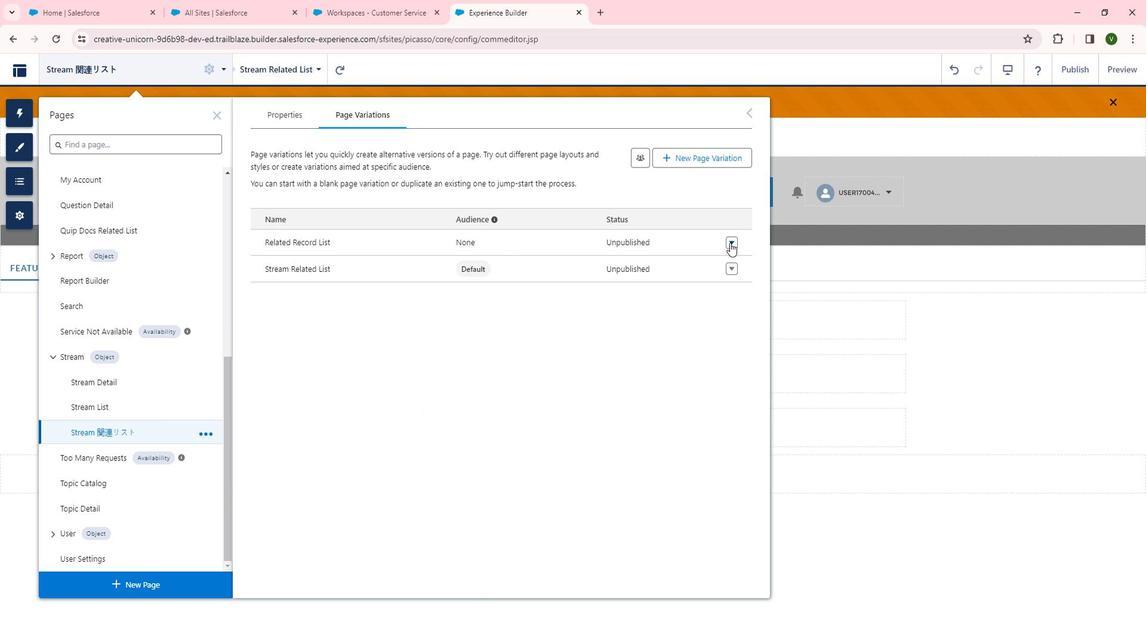 
Action: Mouse pressed left at (730, 234)
Screenshot: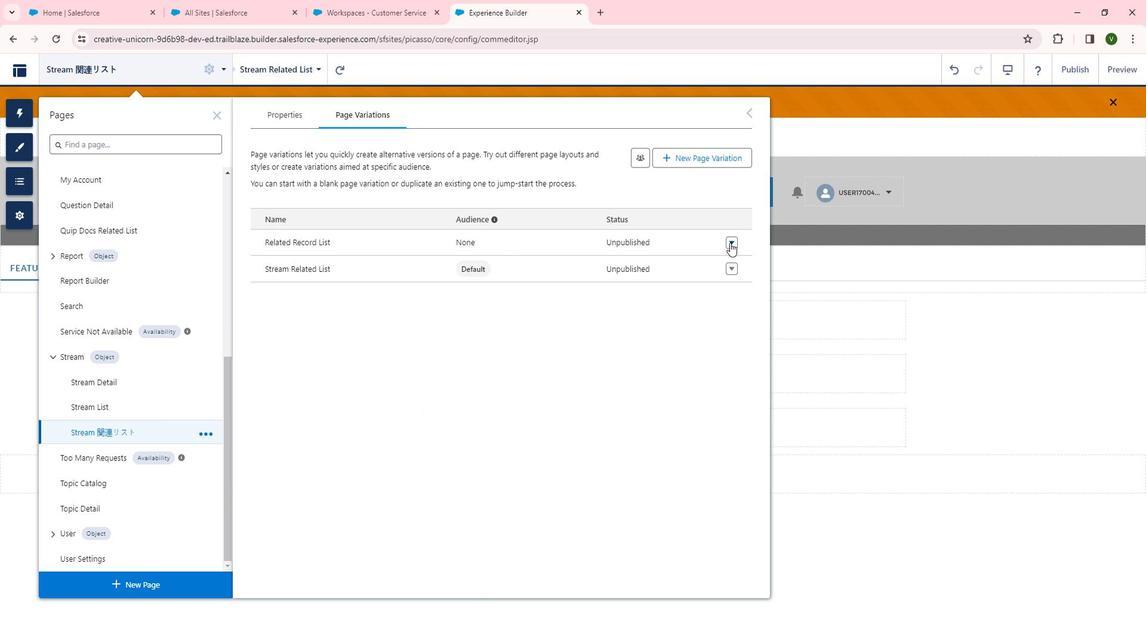 
Action: Mouse moved to (710, 418)
Screenshot: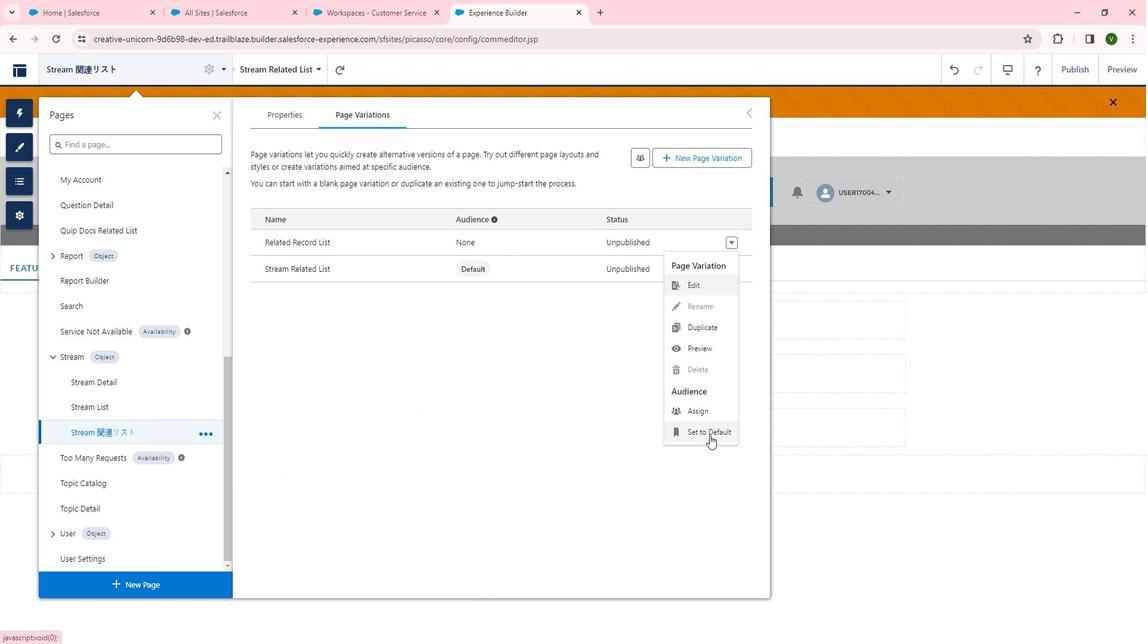 
Action: Mouse pressed left at (710, 418)
Screenshot: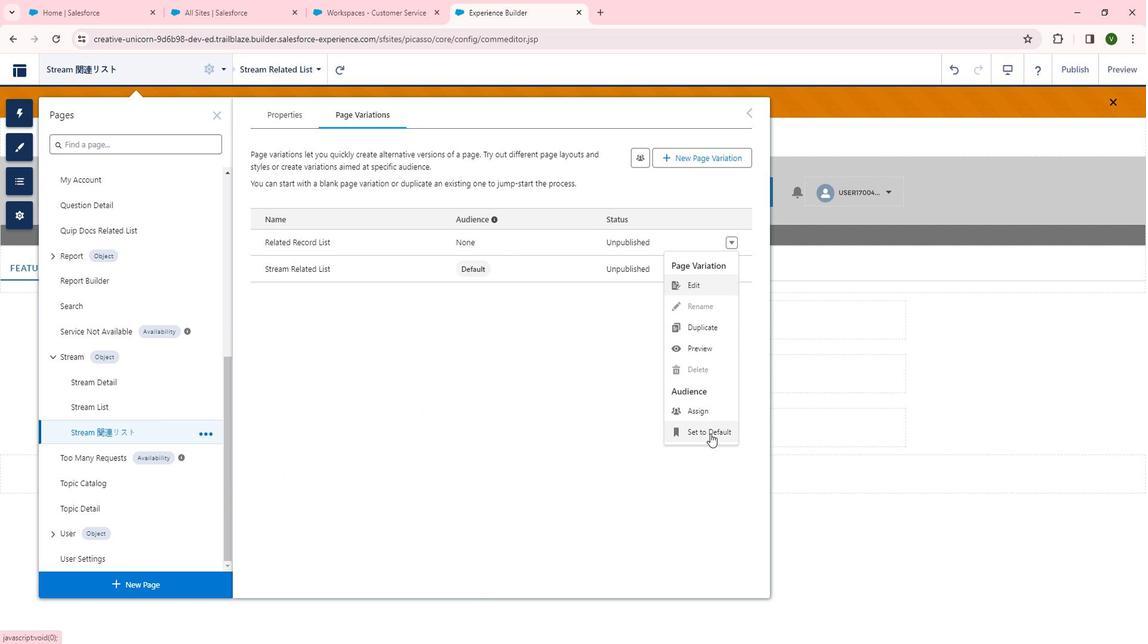 
